 Task: Provide the standings of the 2023 Victory Lane Racing Xfinity Series for the track "Pocono Raceway".
Action: Mouse moved to (435, 249)
Screenshot: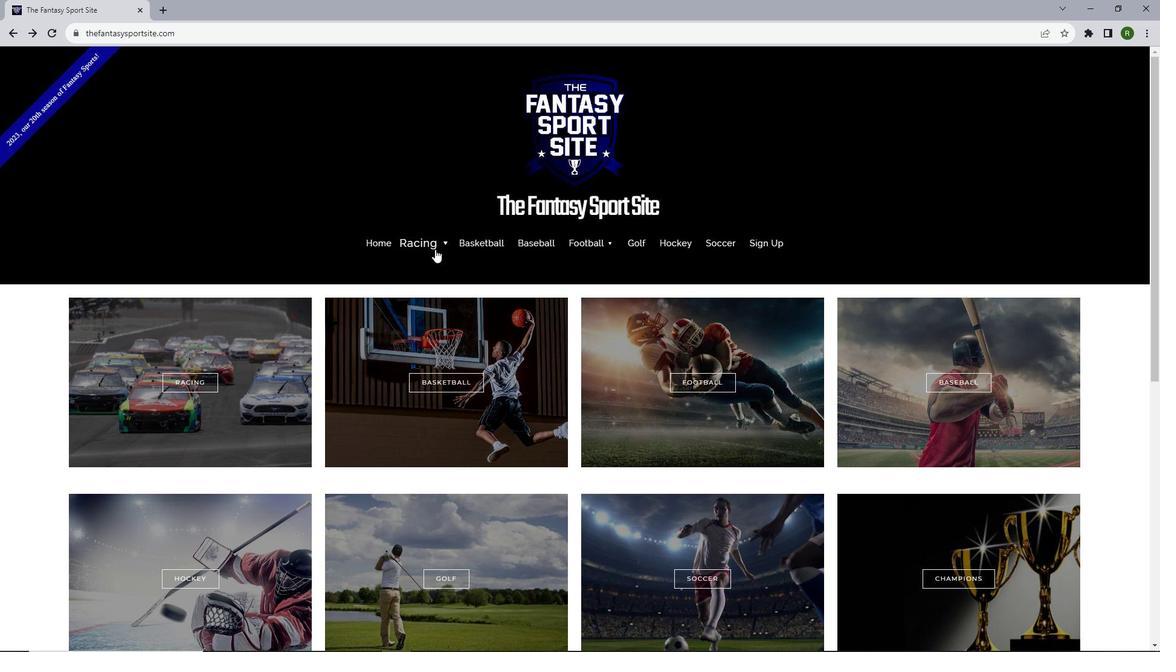 
Action: Mouse pressed left at (435, 249)
Screenshot: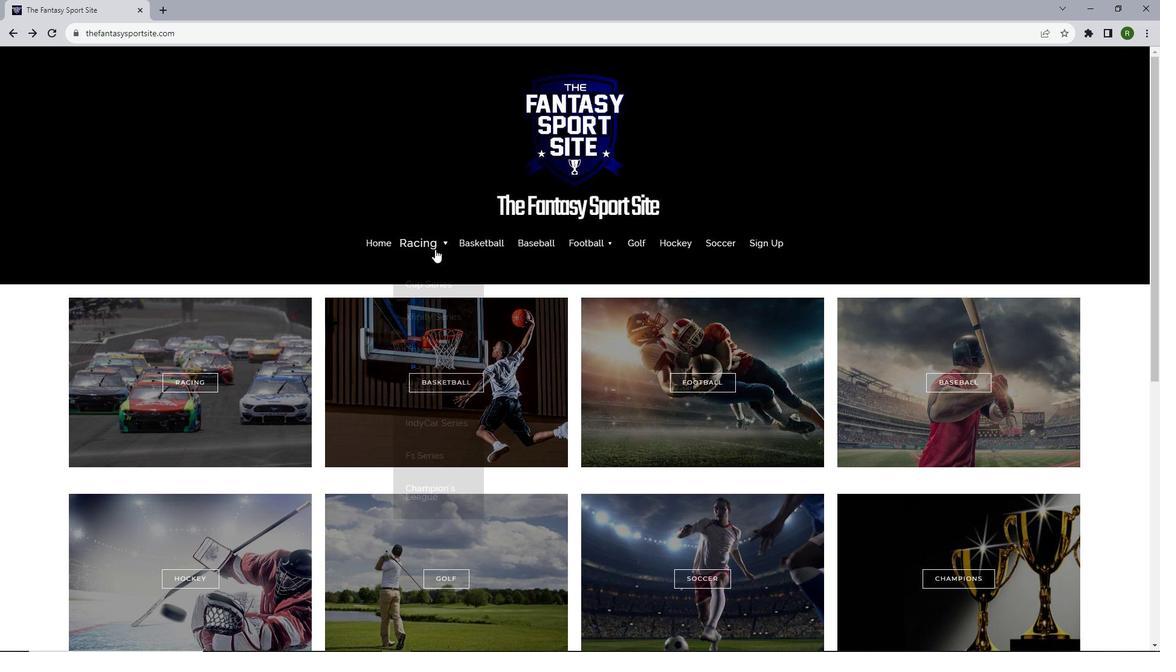 
Action: Mouse moved to (435, 316)
Screenshot: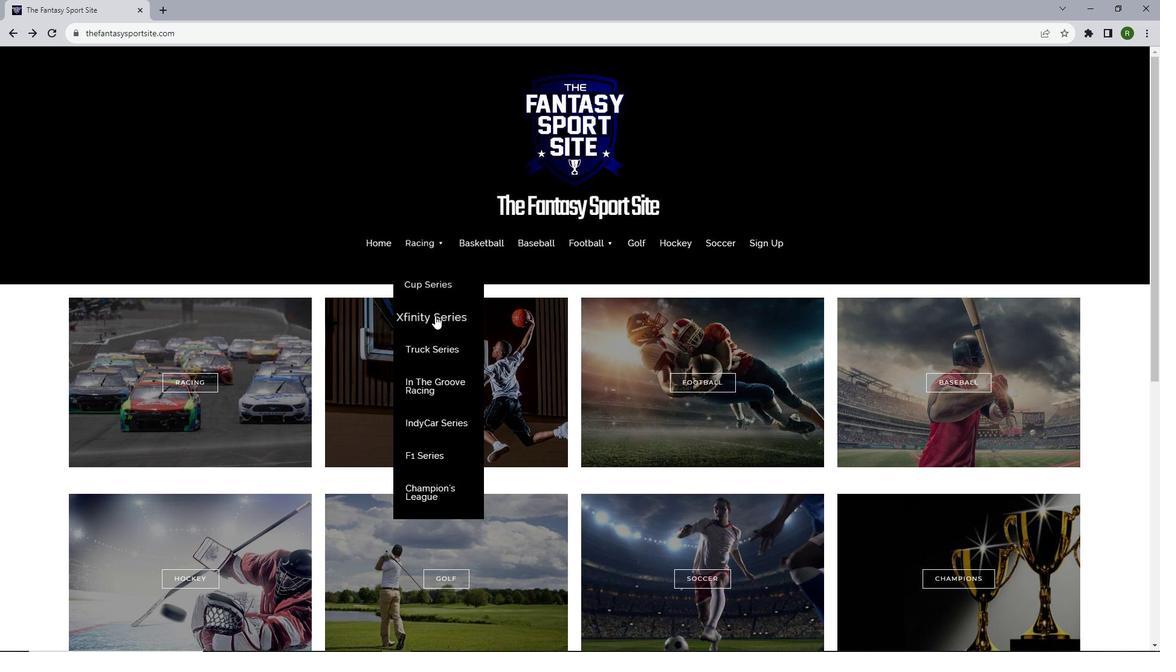 
Action: Mouse pressed left at (435, 316)
Screenshot: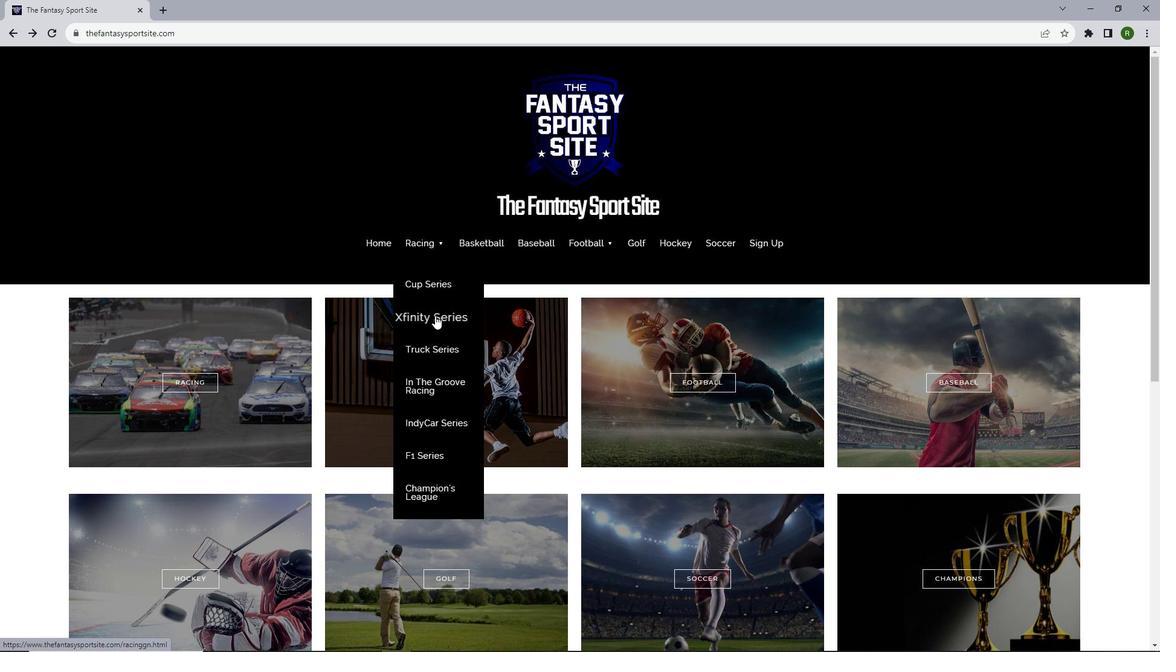 
Action: Mouse scrolled (435, 315) with delta (0, 0)
Screenshot: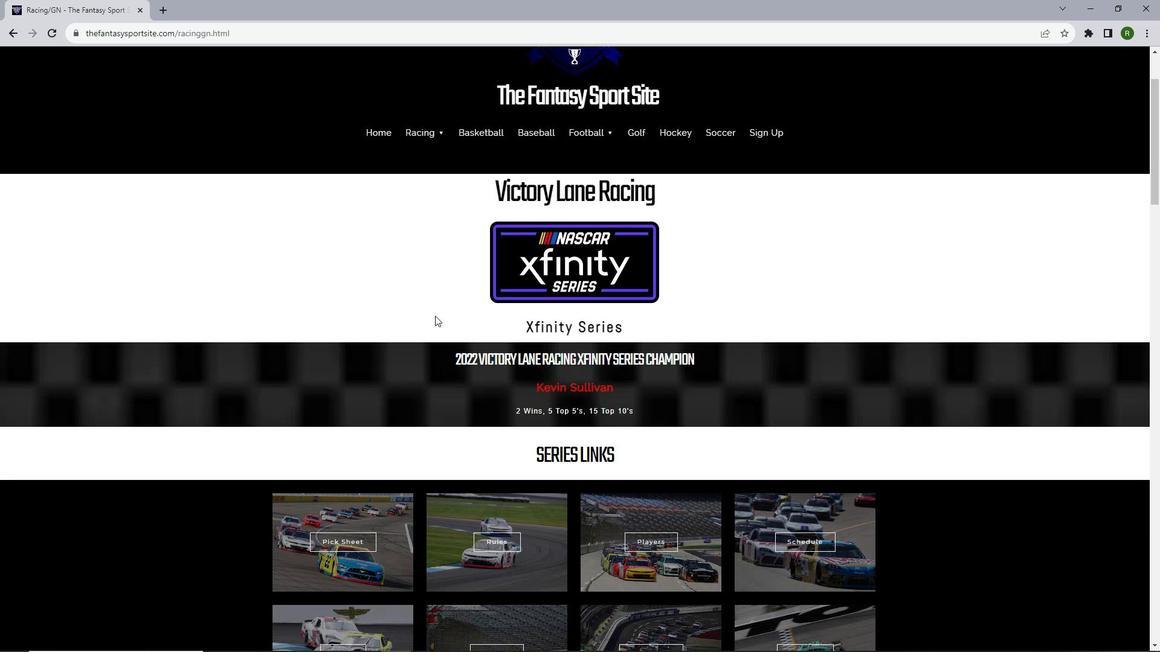 
Action: Mouse scrolled (435, 315) with delta (0, 0)
Screenshot: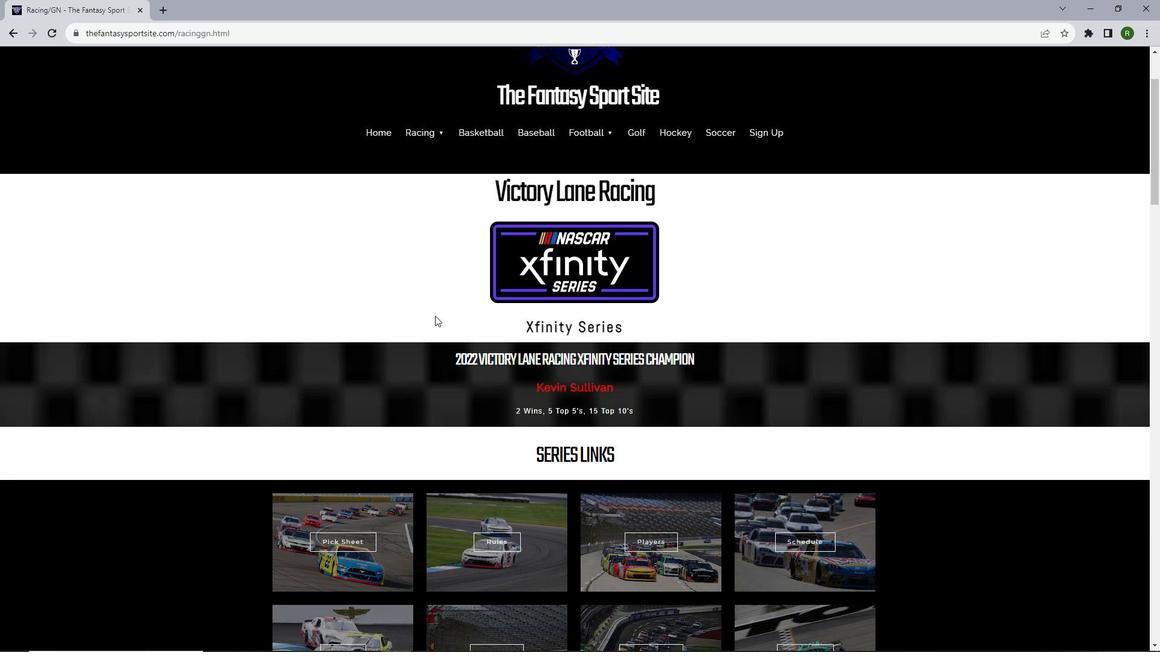 
Action: Mouse scrolled (435, 315) with delta (0, 0)
Screenshot: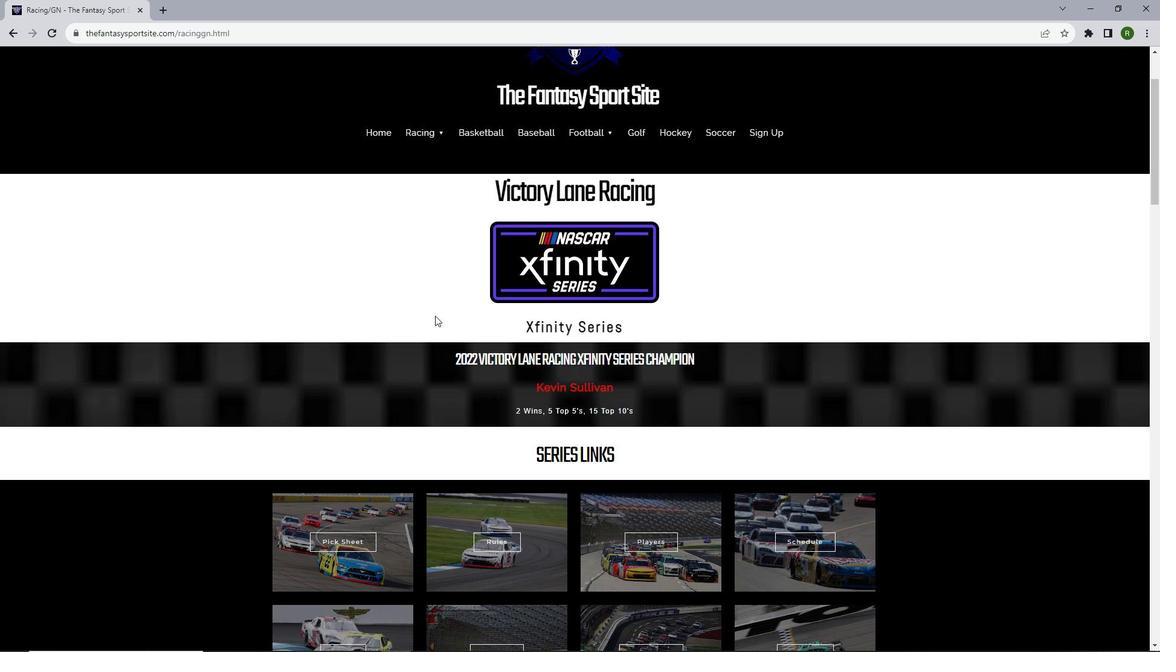 
Action: Mouse scrolled (435, 315) with delta (0, 0)
Screenshot: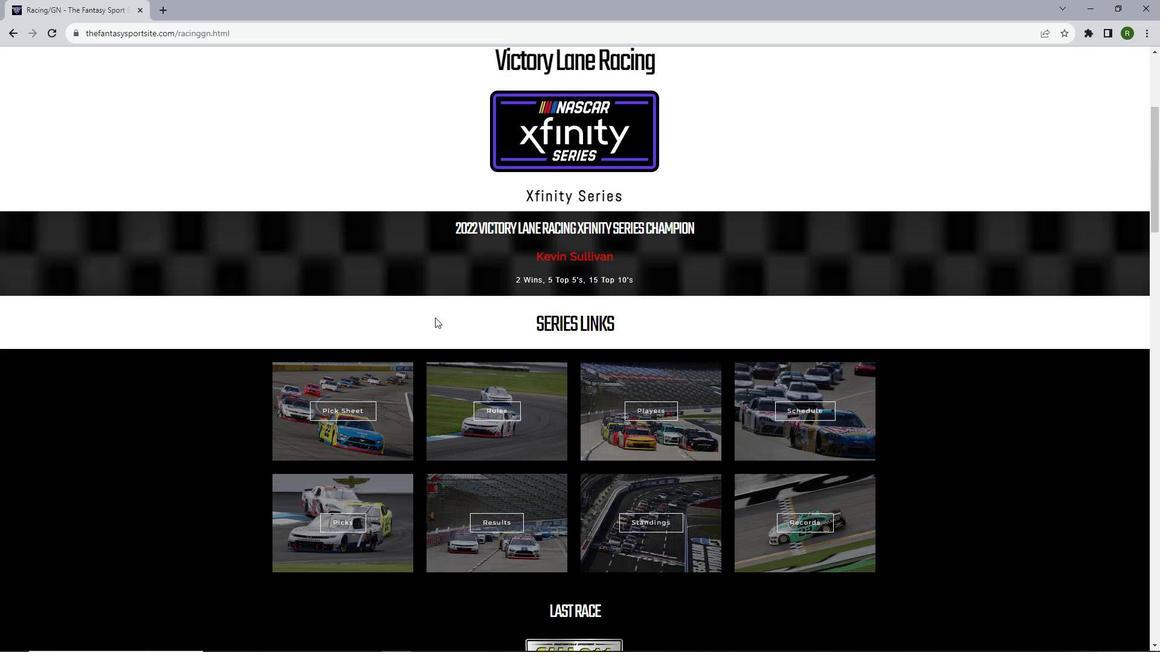 
Action: Mouse moved to (643, 519)
Screenshot: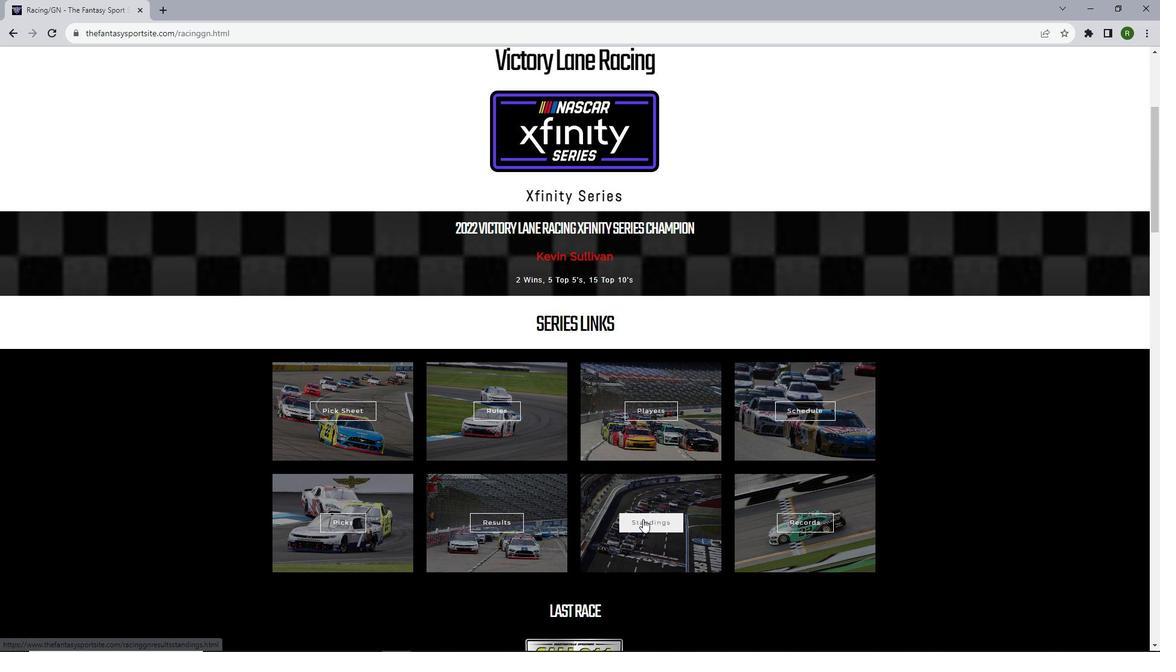 
Action: Mouse pressed left at (643, 519)
Screenshot: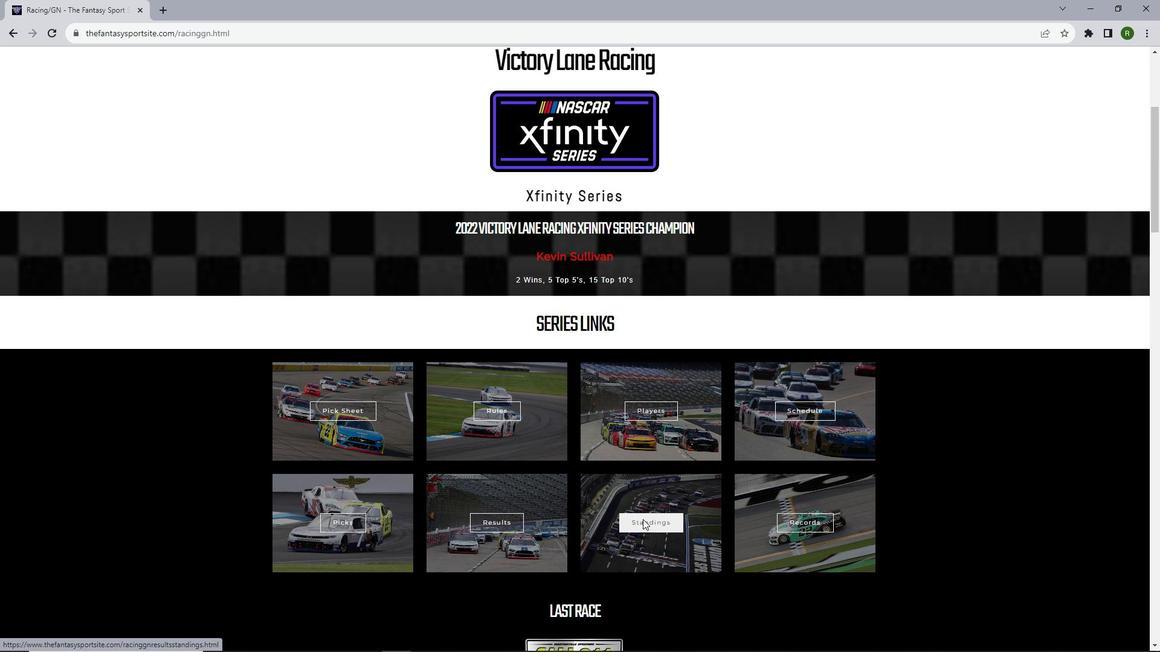 
Action: Mouse moved to (456, 285)
Screenshot: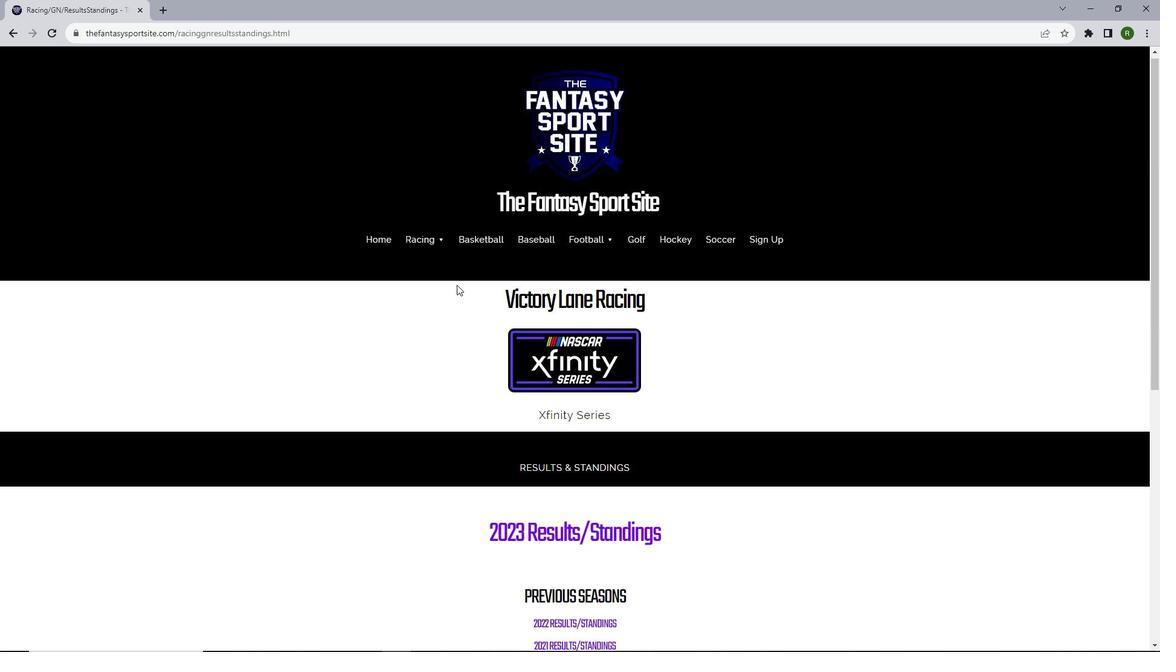 
Action: Mouse scrolled (456, 284) with delta (0, 0)
Screenshot: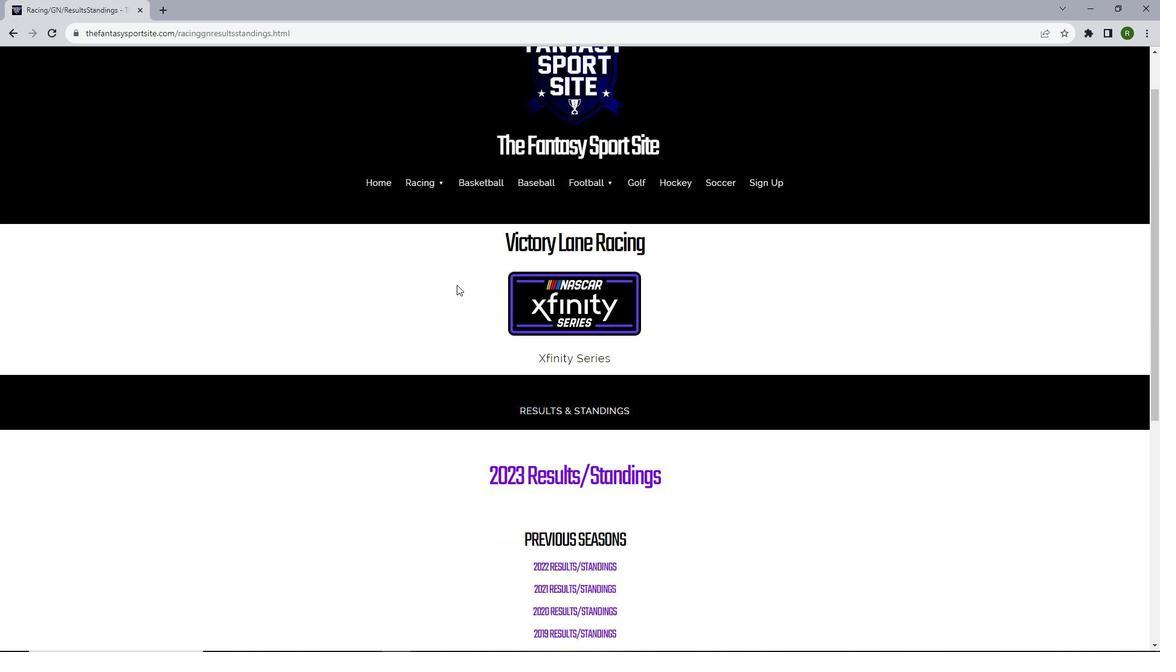 
Action: Mouse moved to (456, 285)
Screenshot: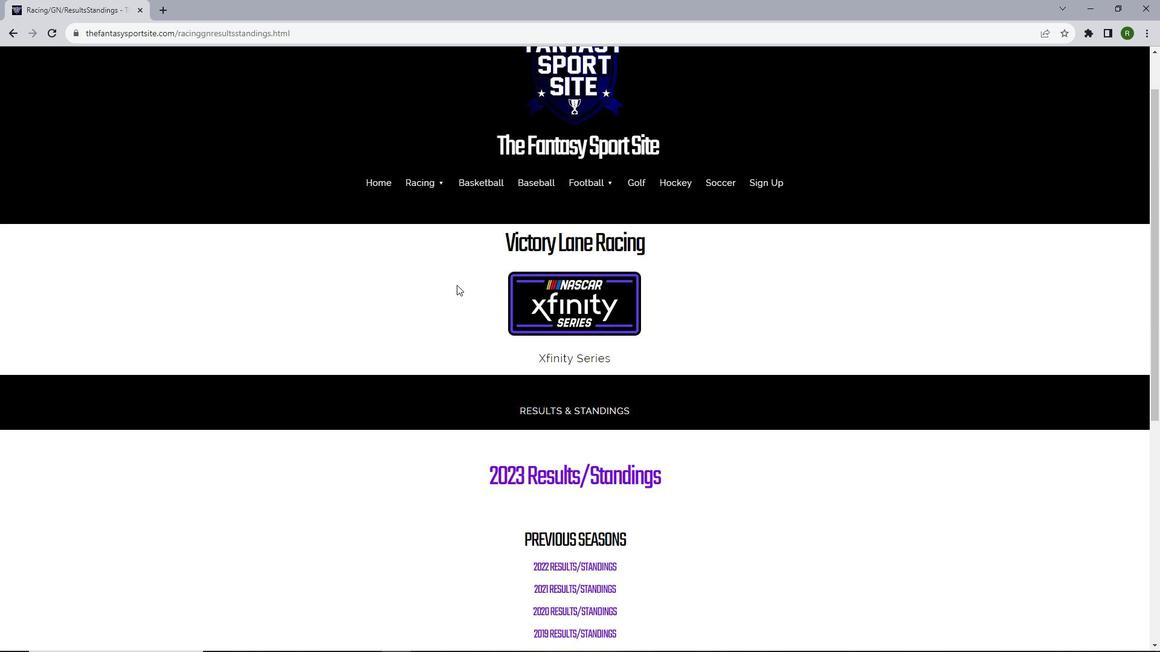 
Action: Mouse scrolled (456, 284) with delta (0, 0)
Screenshot: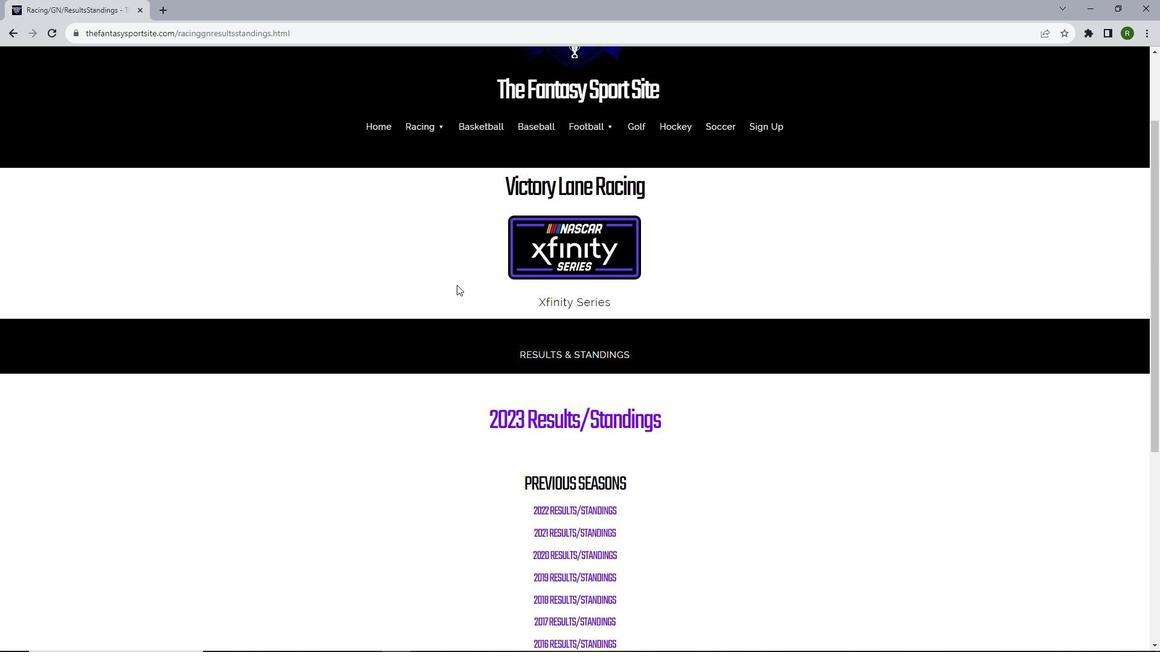 
Action: Mouse moved to (533, 326)
Screenshot: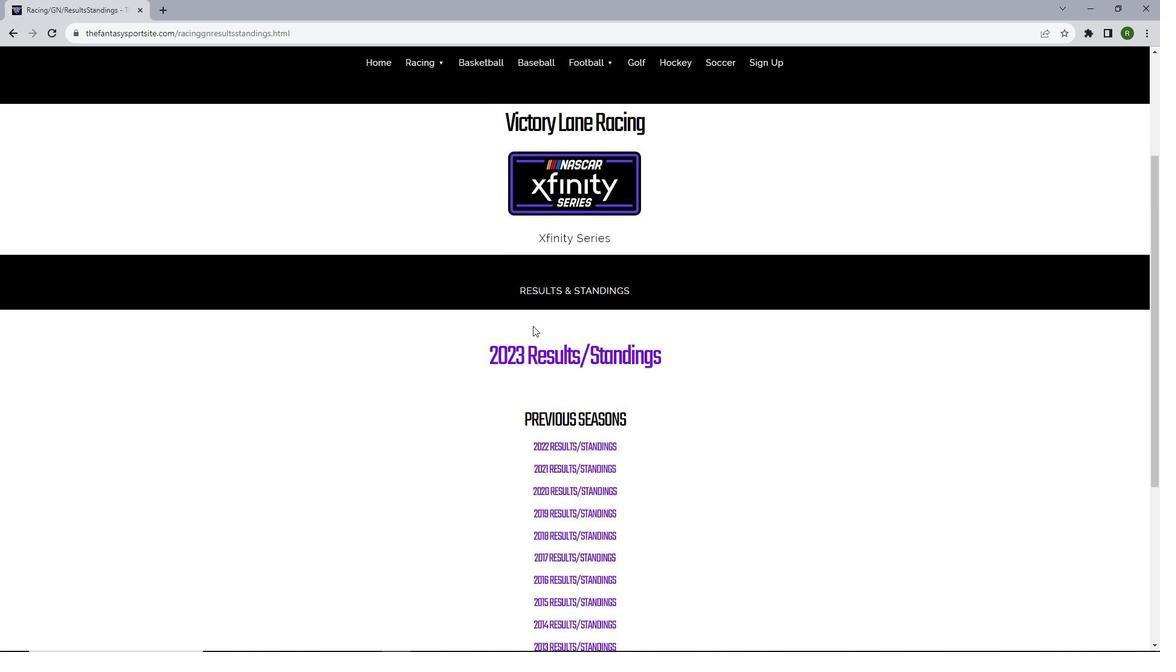 
Action: Mouse scrolled (533, 325) with delta (0, 0)
Screenshot: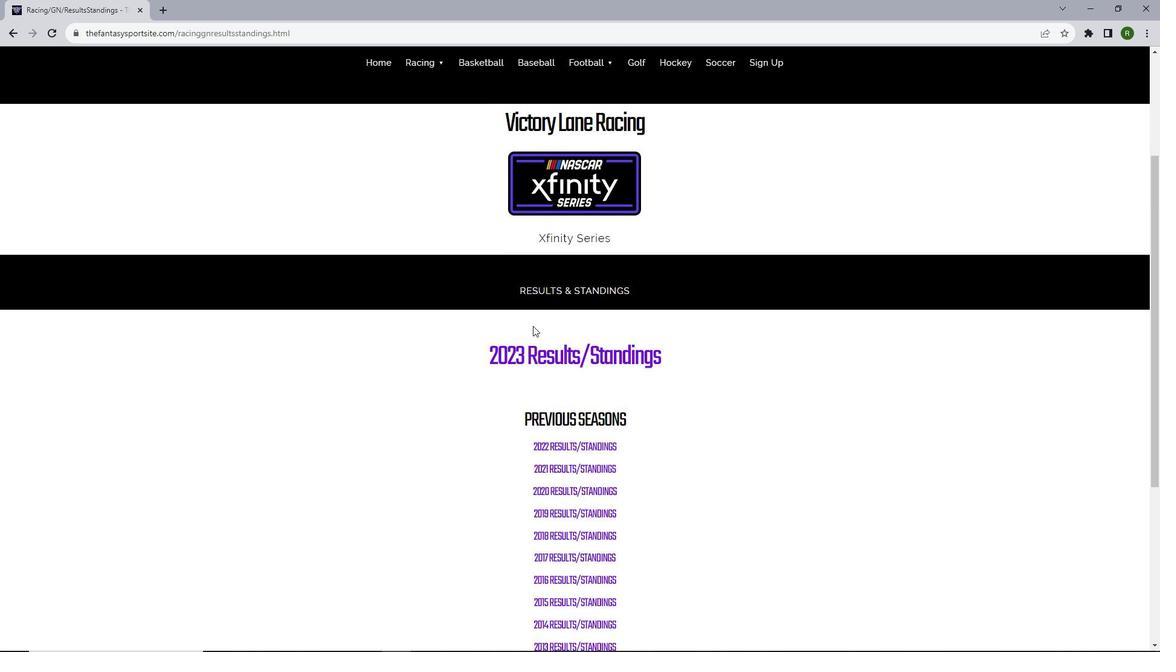 
Action: Mouse moved to (584, 353)
Screenshot: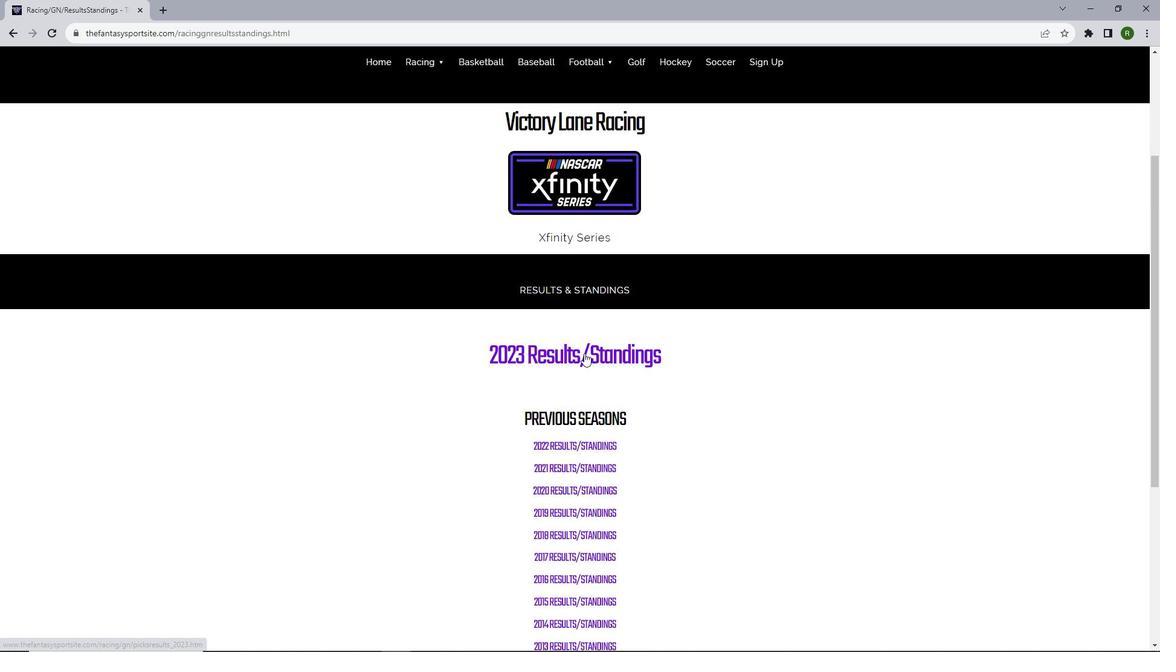 
Action: Mouse pressed left at (584, 353)
Screenshot: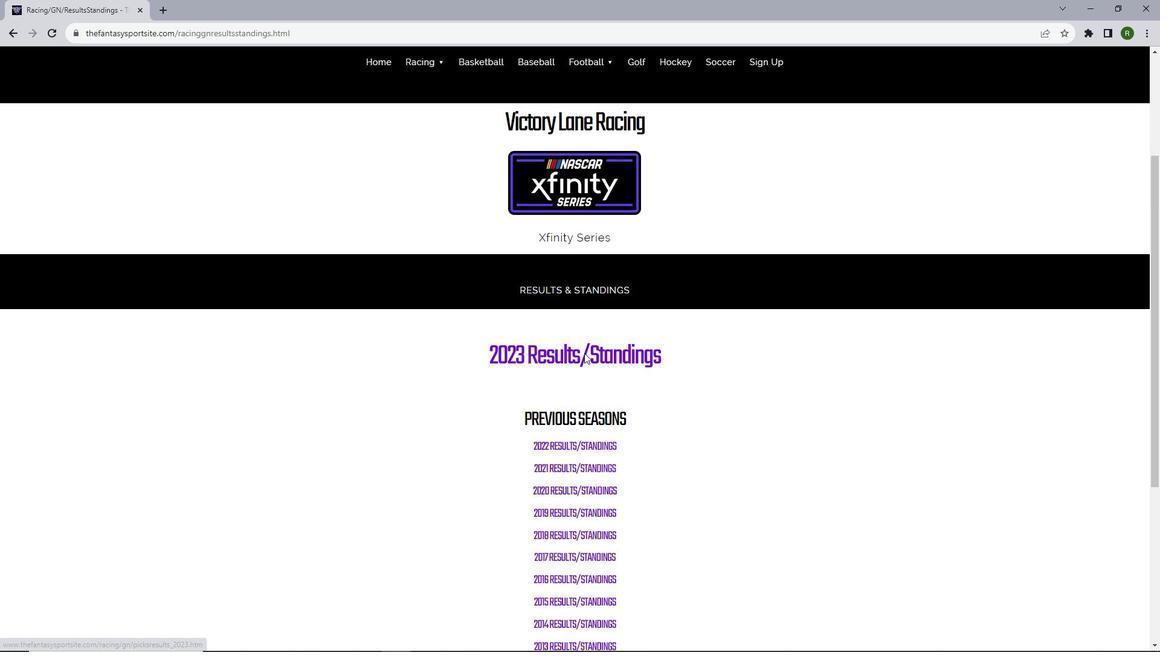 
Action: Mouse moved to (725, 329)
Screenshot: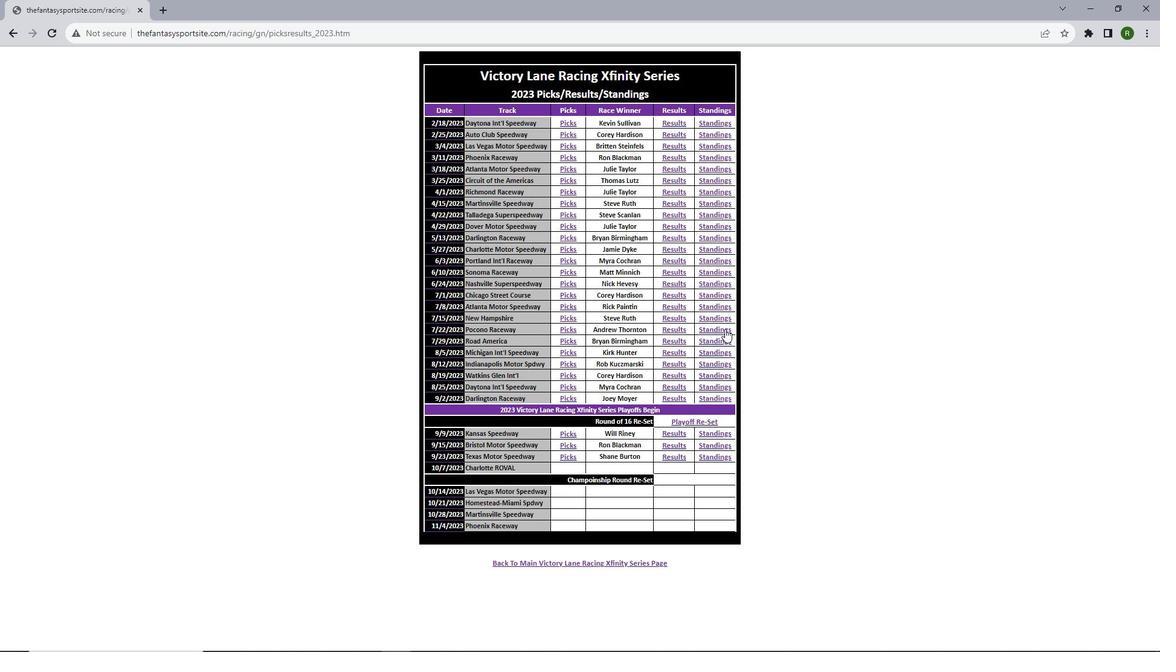 
Action: Mouse pressed left at (725, 329)
Screenshot: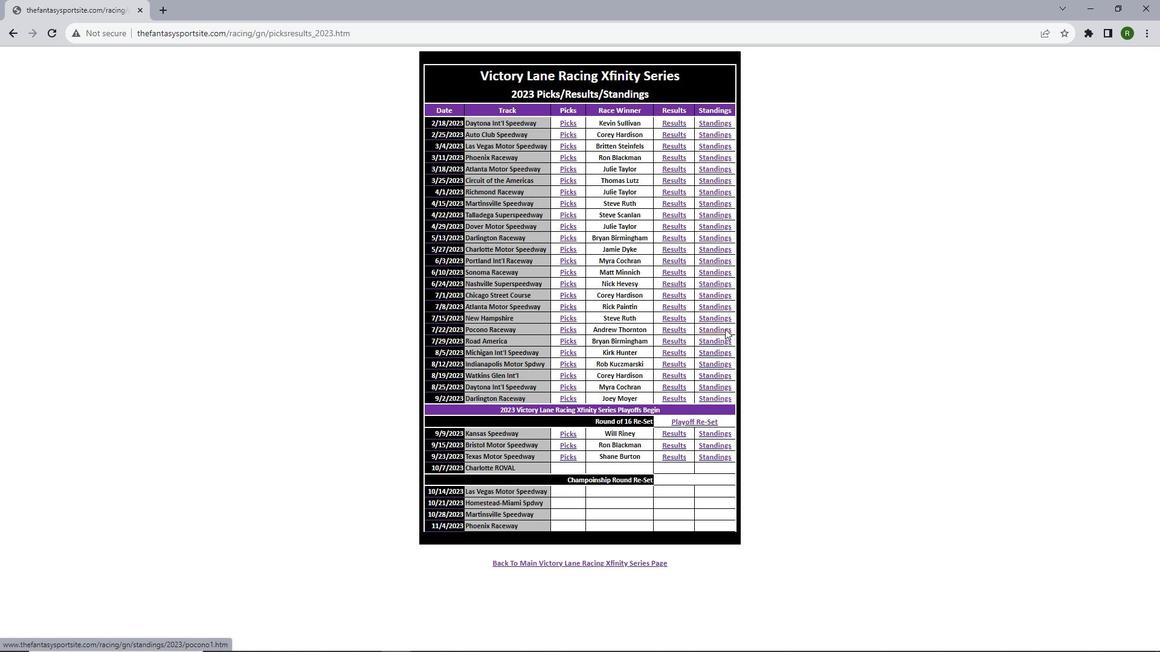 
Action: Mouse moved to (724, 329)
Screenshot: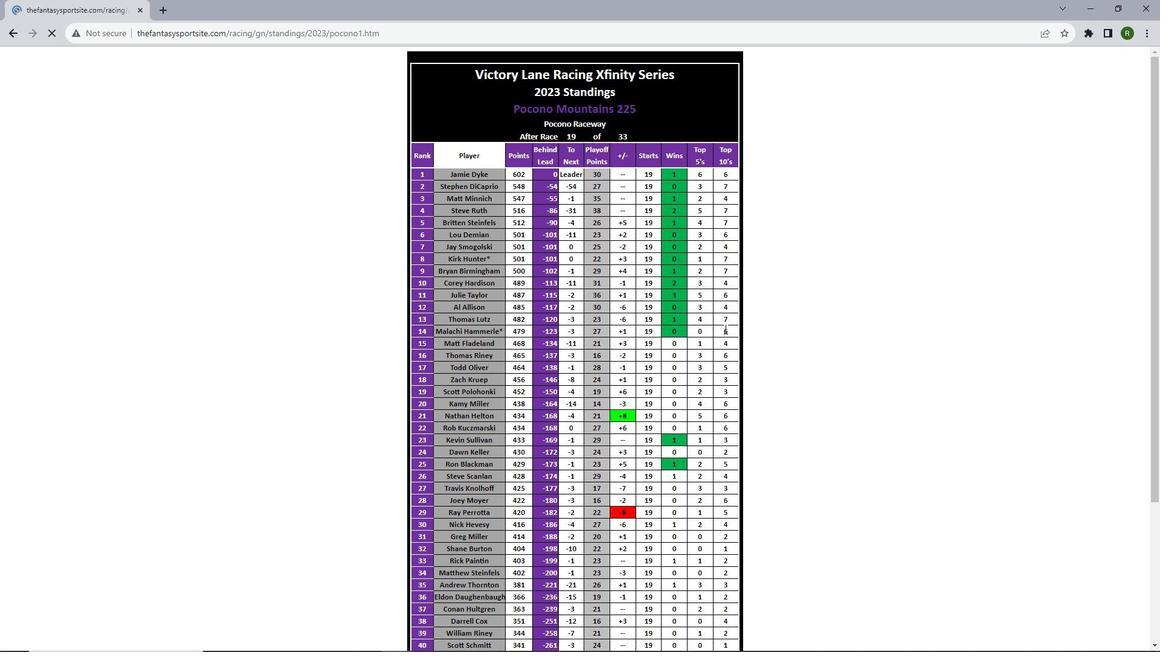 
Action: Mouse scrolled (724, 328) with delta (0, 0)
Screenshot: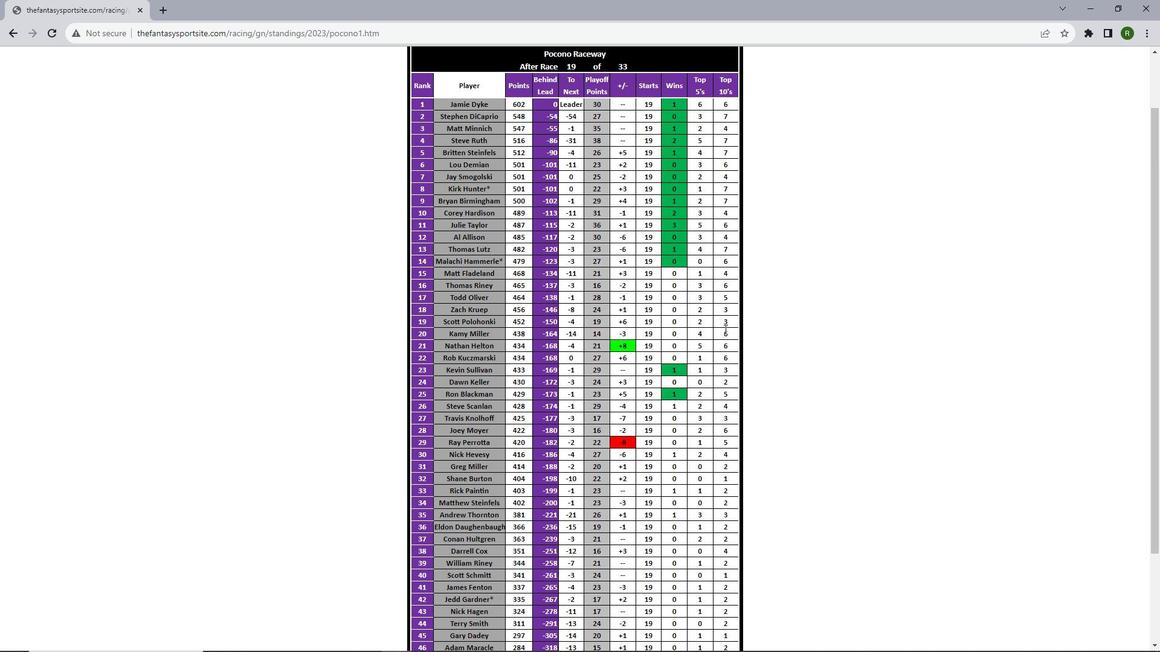 
Action: Mouse scrolled (724, 328) with delta (0, 0)
Screenshot: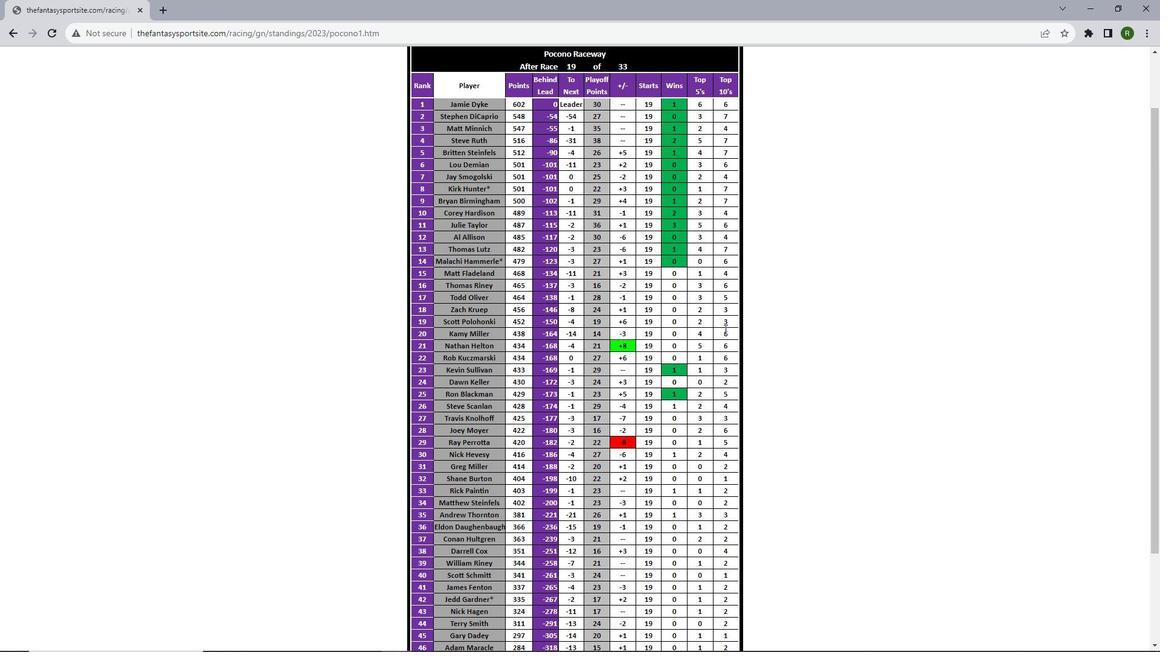 
Action: Mouse scrolled (724, 328) with delta (0, 0)
Screenshot: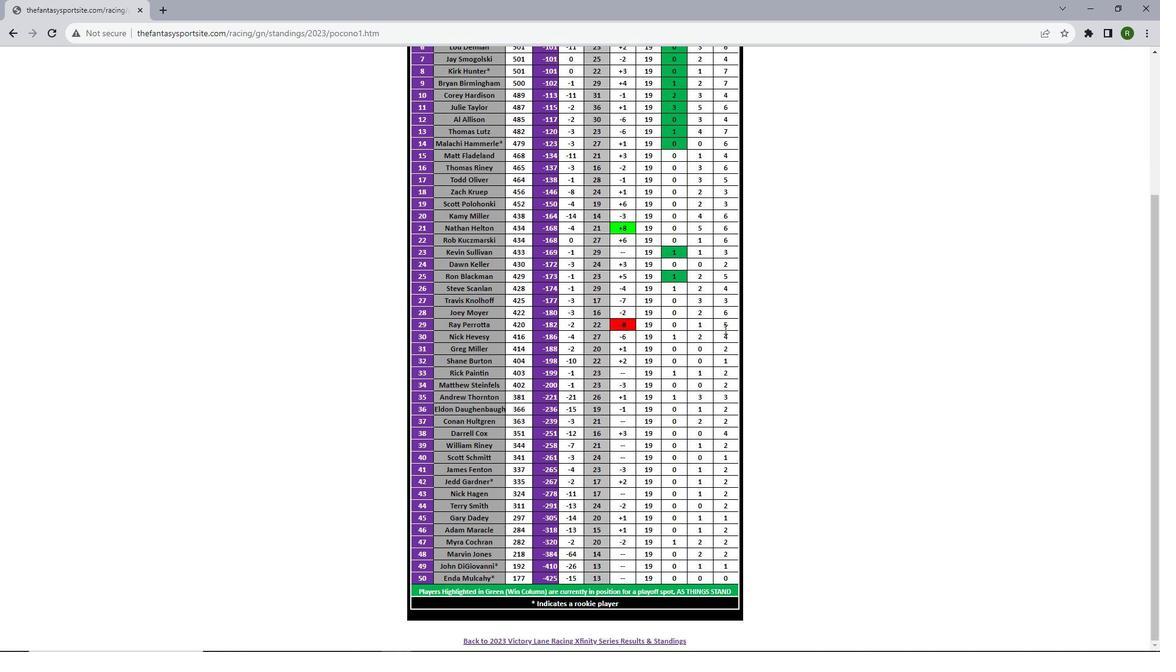 
Action: Mouse scrolled (724, 328) with delta (0, 0)
Screenshot: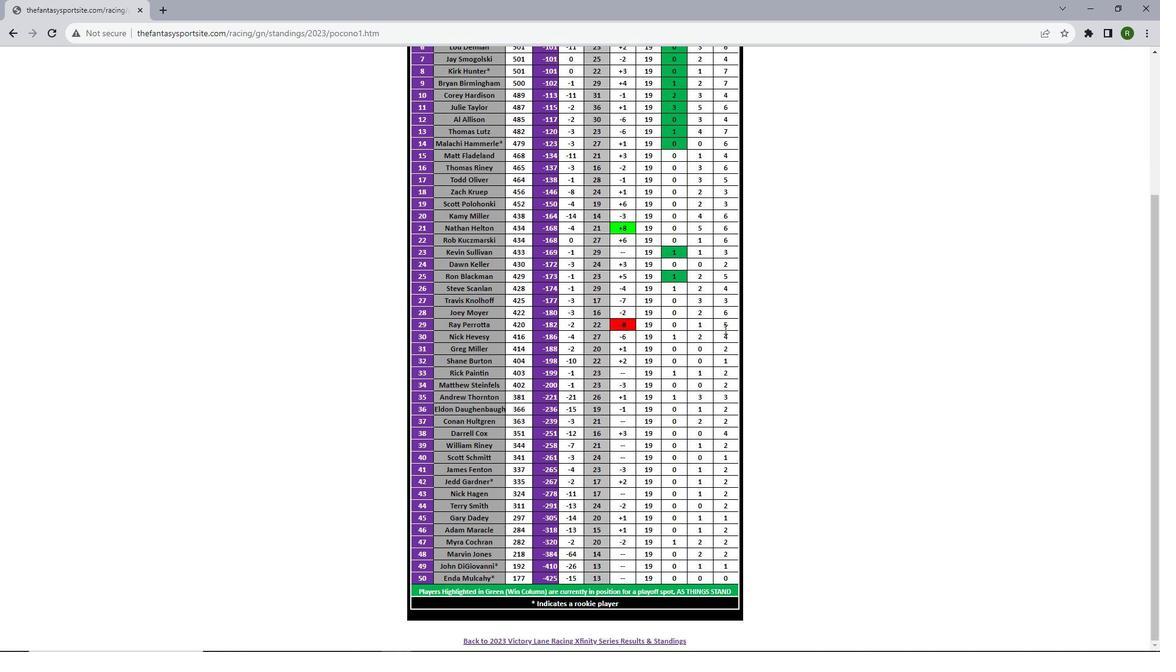 
Action: Mouse scrolled (724, 328) with delta (0, 0)
Screenshot: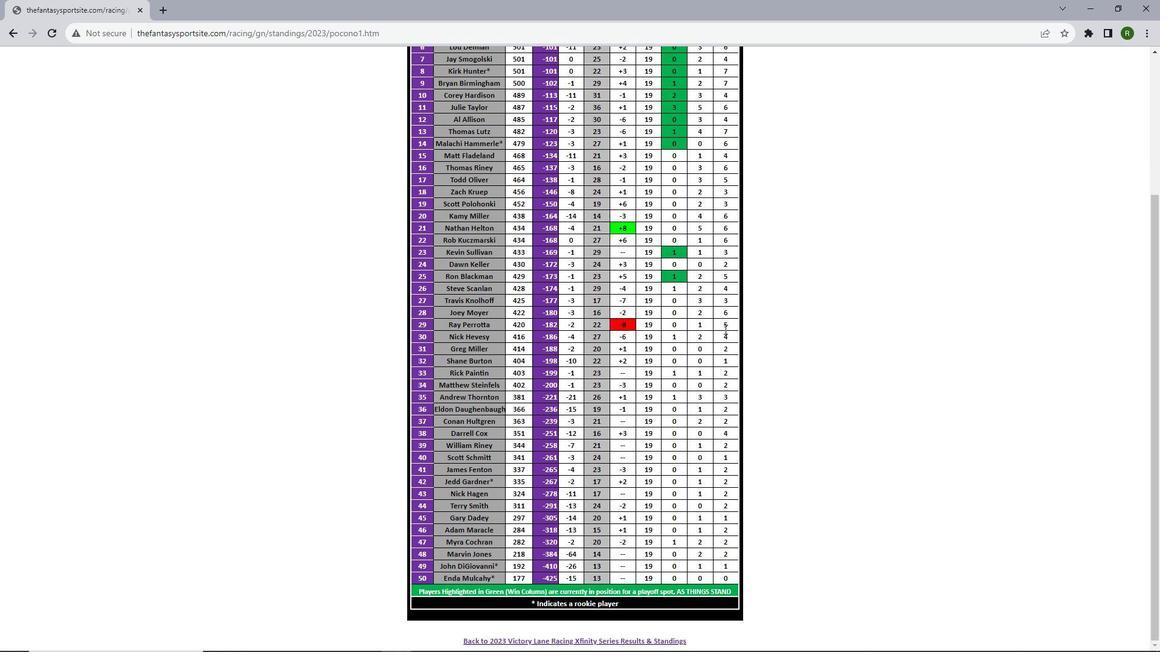 
Action: Mouse scrolled (724, 328) with delta (0, 0)
Screenshot: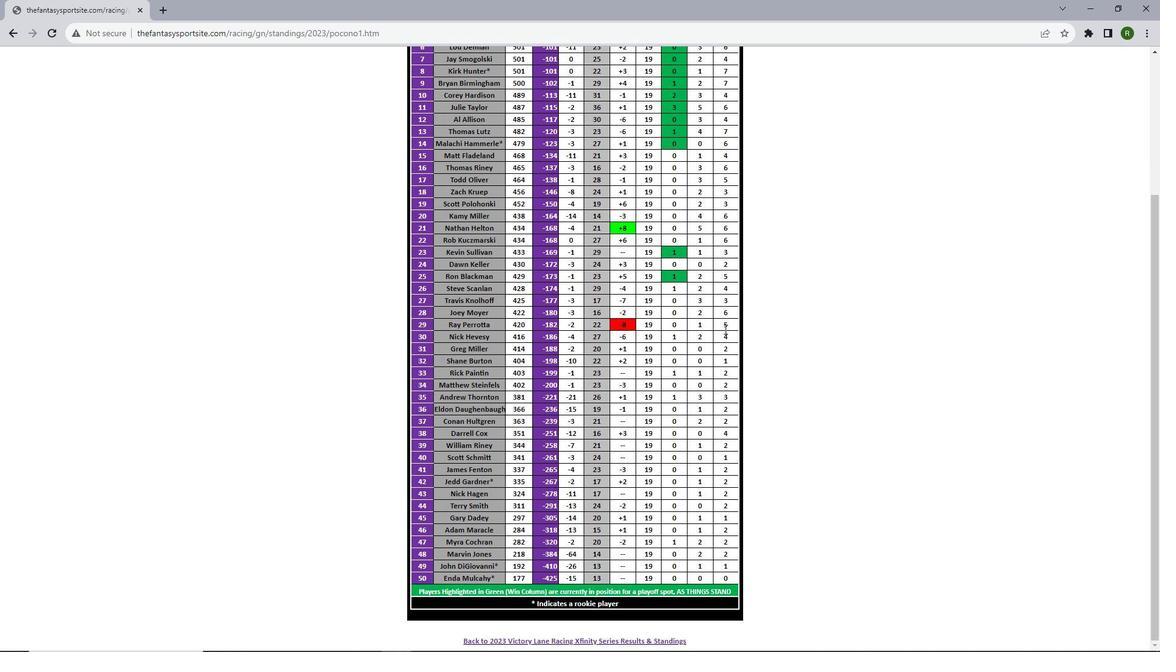 
Action: Mouse scrolled (724, 328) with delta (0, 0)
Screenshot: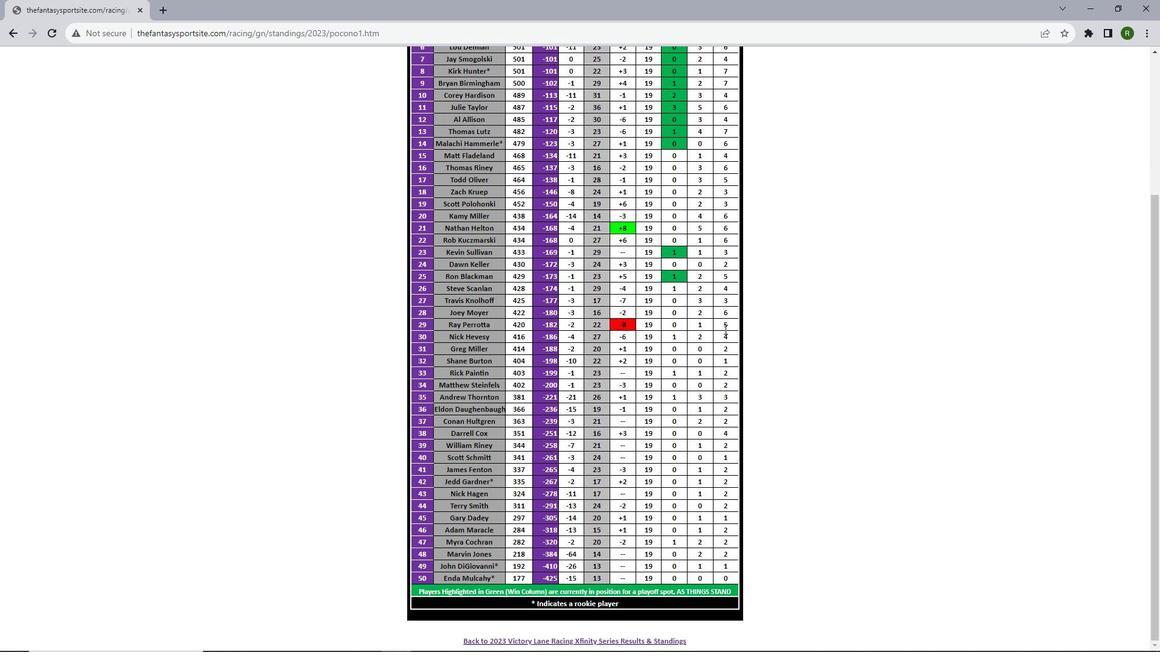 
Action: Mouse scrolled (724, 328) with delta (0, 0)
Screenshot: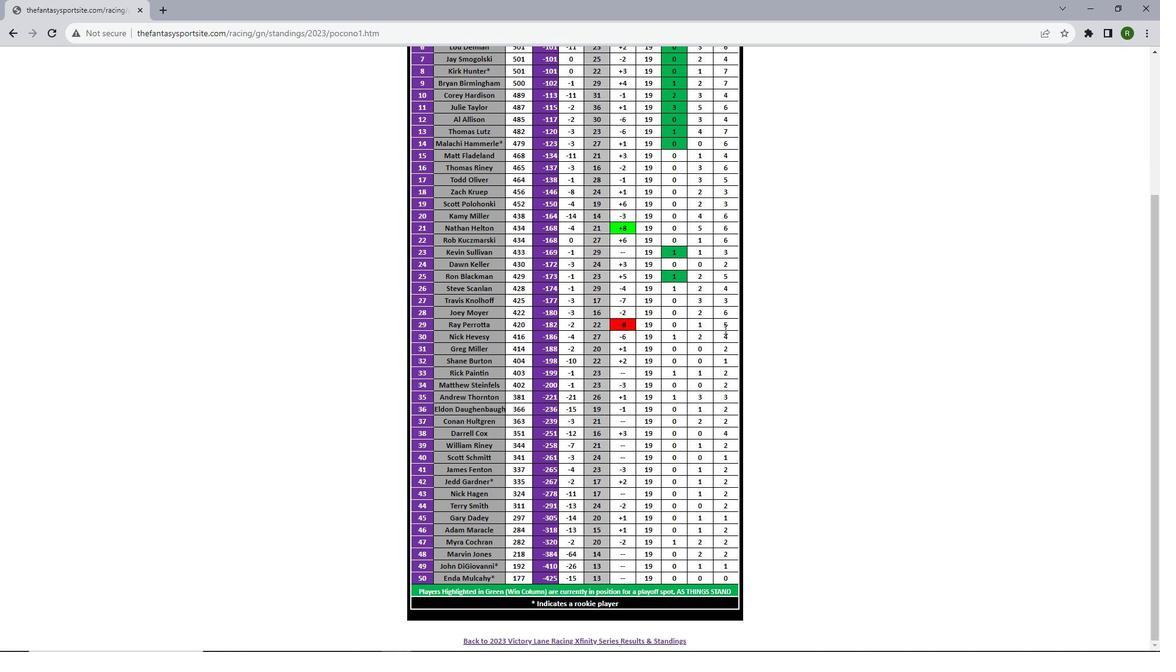 
Action: Mouse scrolled (724, 328) with delta (0, 0)
Screenshot: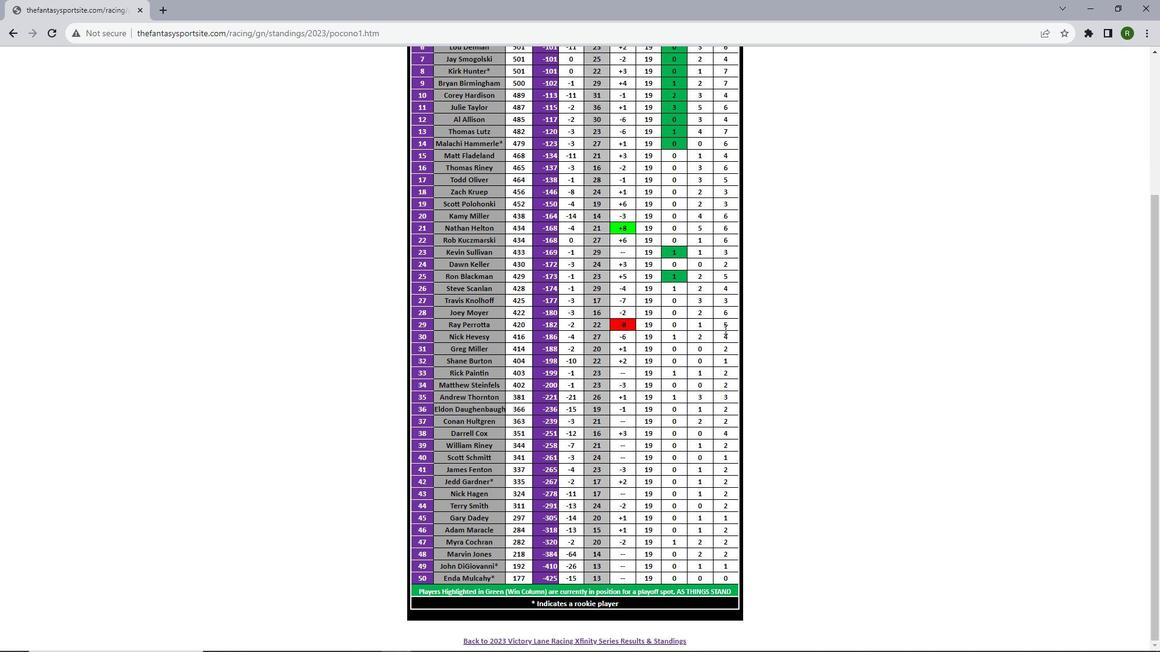 
Action: Mouse scrolled (724, 328) with delta (0, 0)
Screenshot: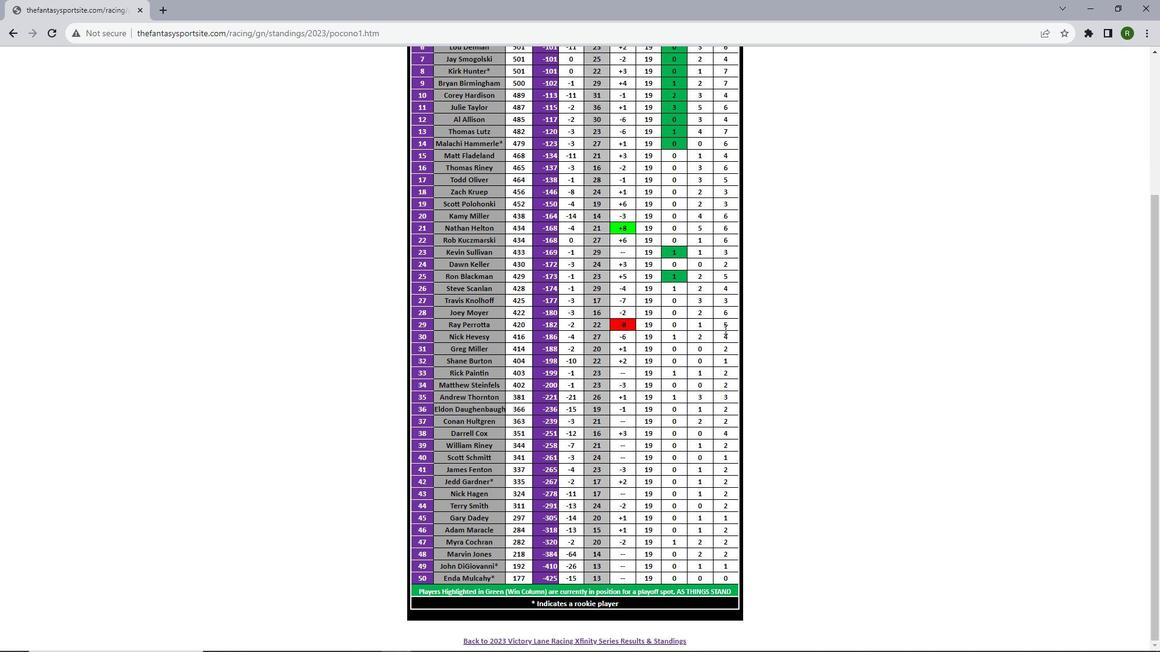
Action: Mouse scrolled (724, 328) with delta (0, 0)
Screenshot: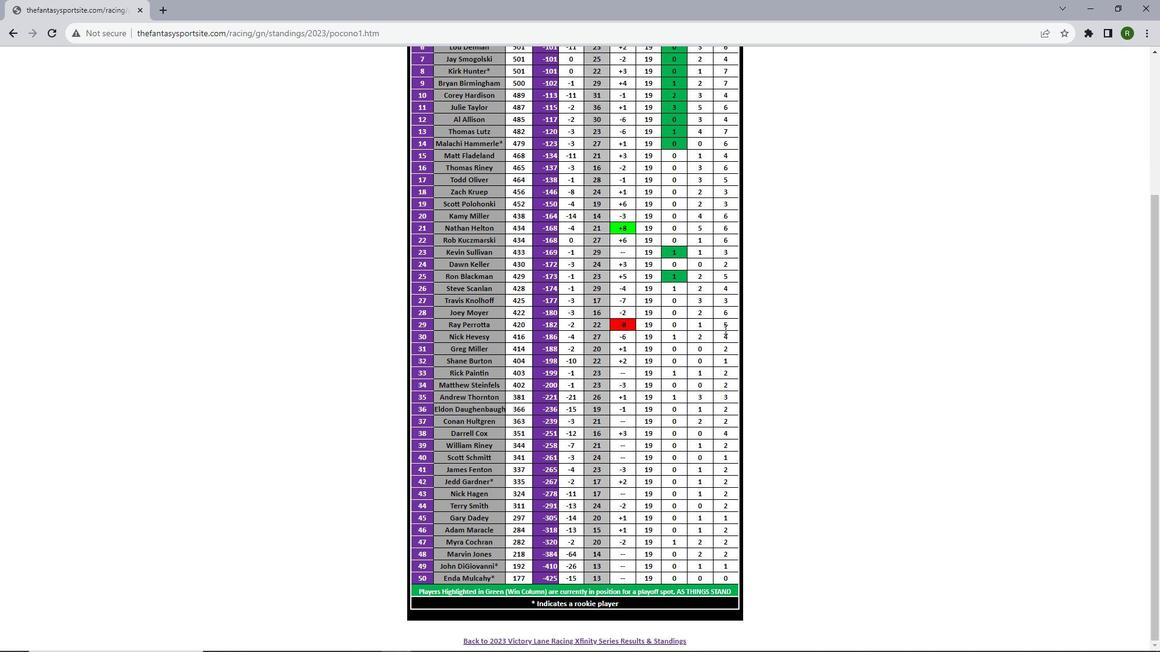 
Action: Mouse scrolled (724, 328) with delta (0, 0)
Screenshot: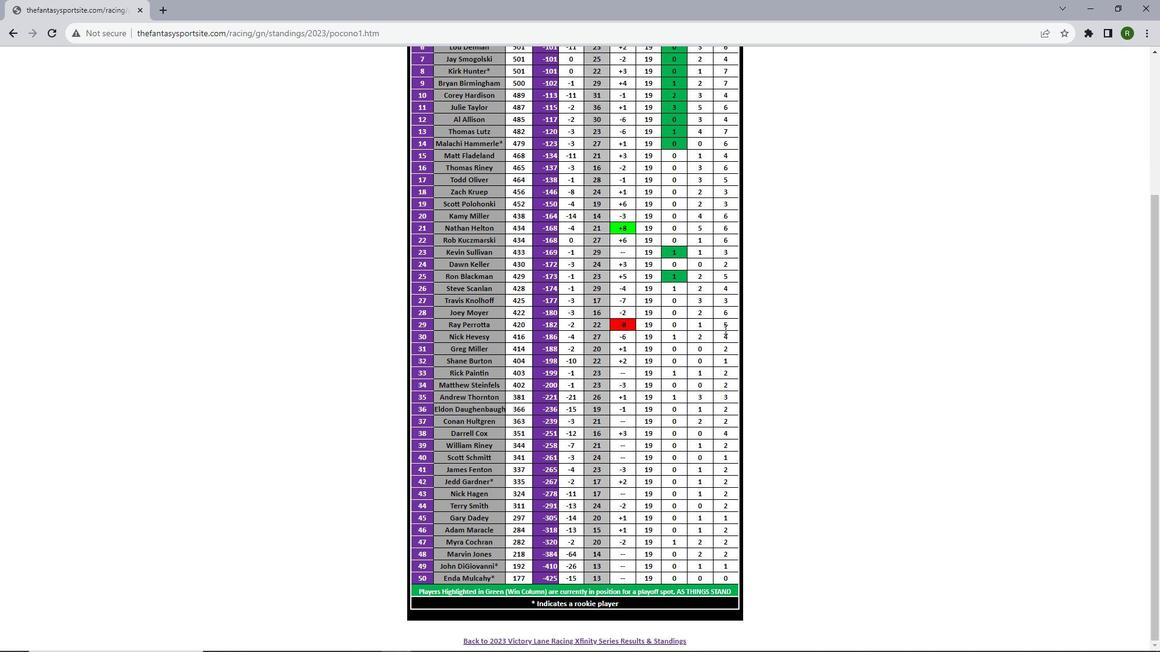 
Action: Mouse scrolled (724, 328) with delta (0, 0)
Screenshot: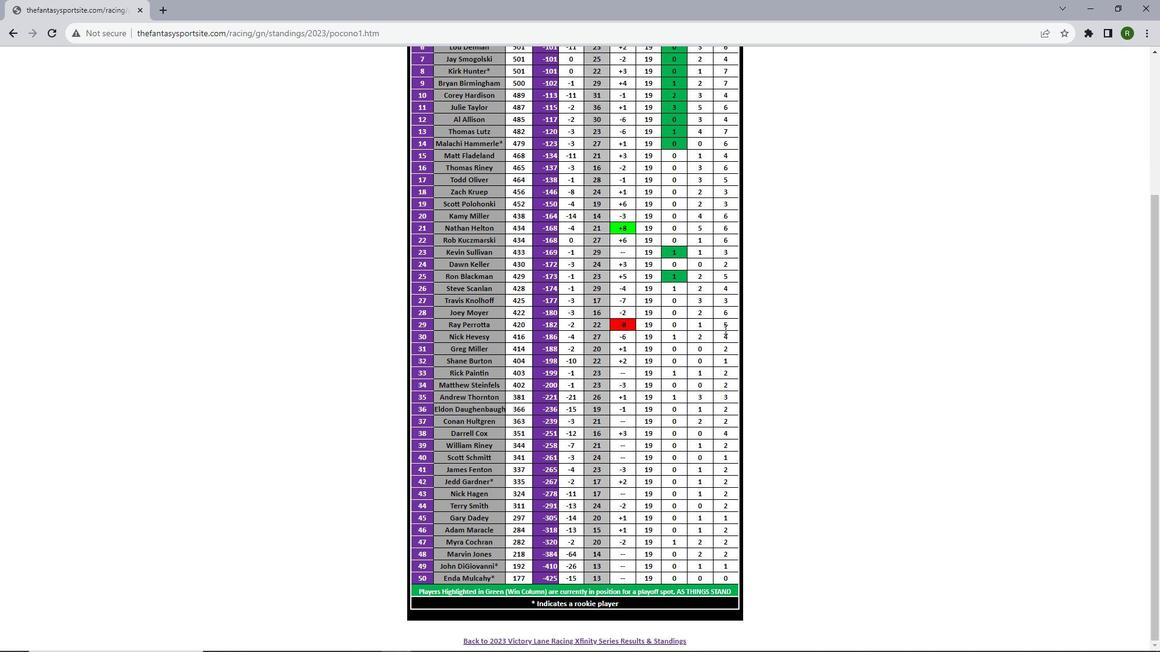 
Action: Mouse scrolled (724, 328) with delta (0, 0)
Screenshot: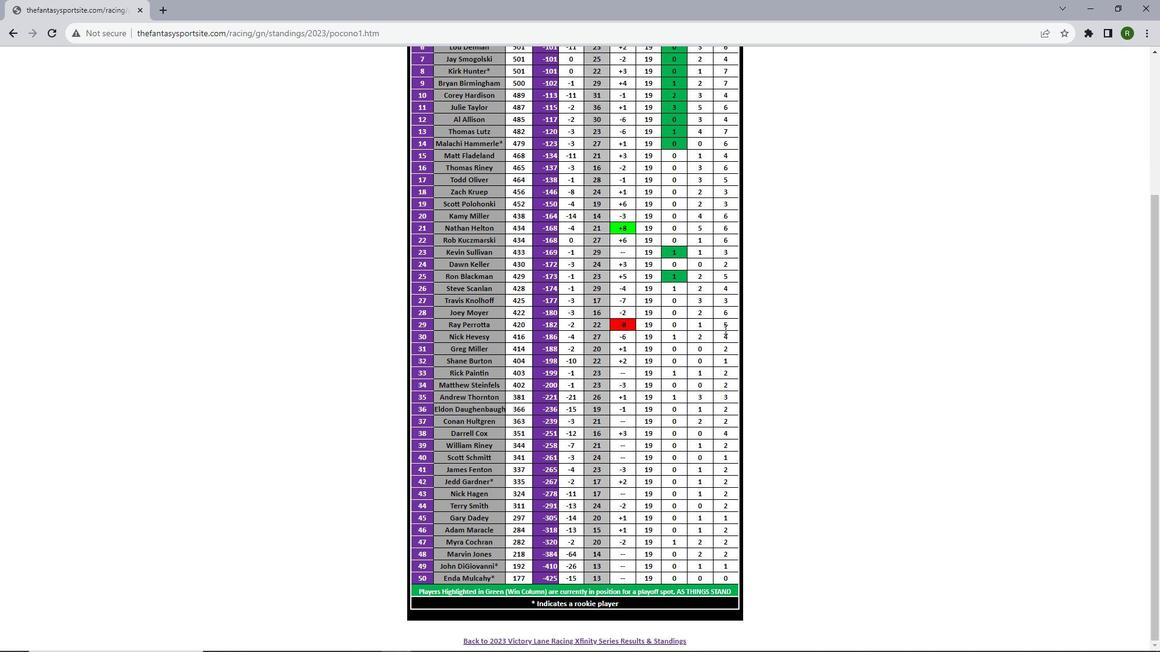 
Action: Mouse scrolled (724, 328) with delta (0, 0)
Screenshot: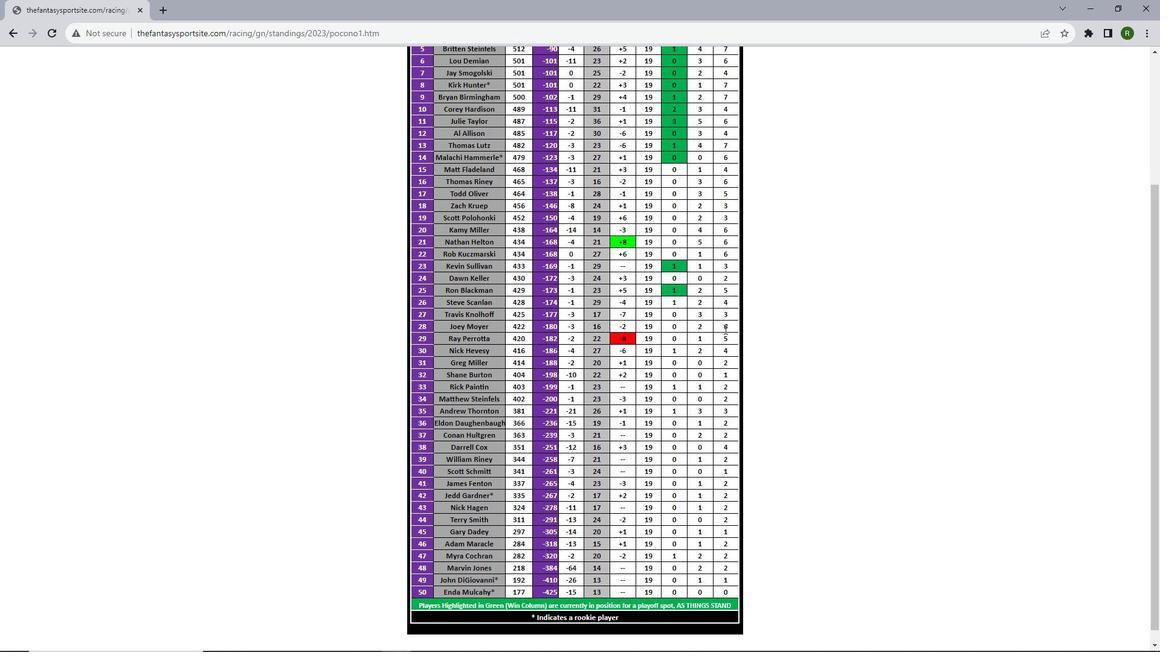
Action: Mouse scrolled (724, 329) with delta (0, 0)
Screenshot: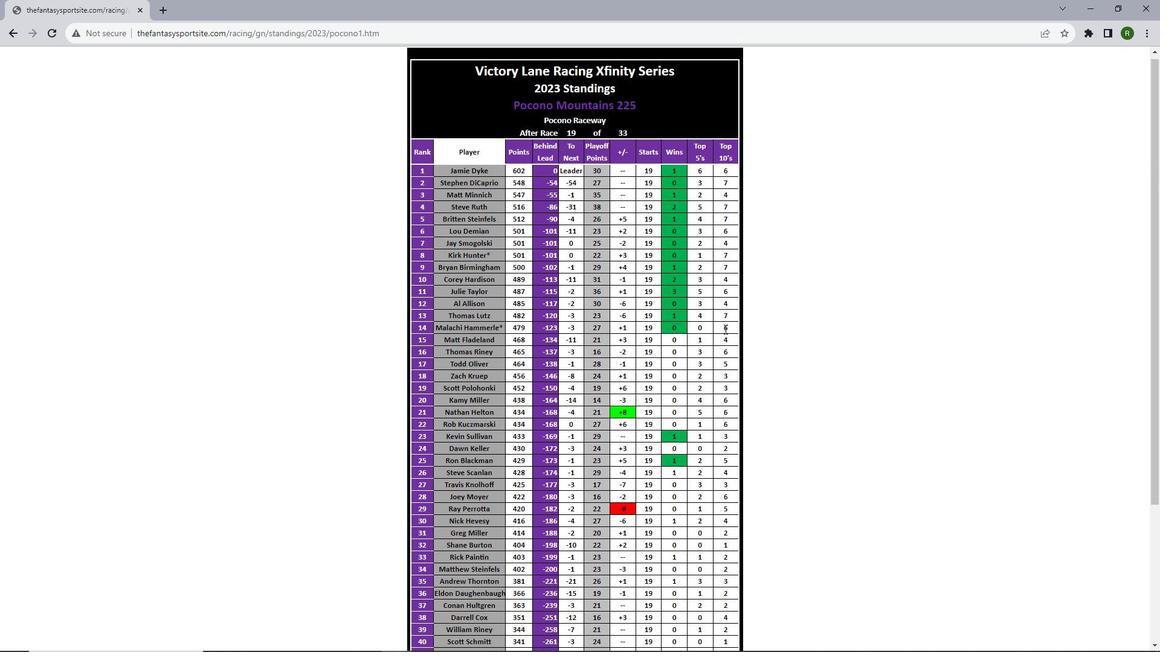 
Action: Mouse scrolled (724, 329) with delta (0, 0)
Screenshot: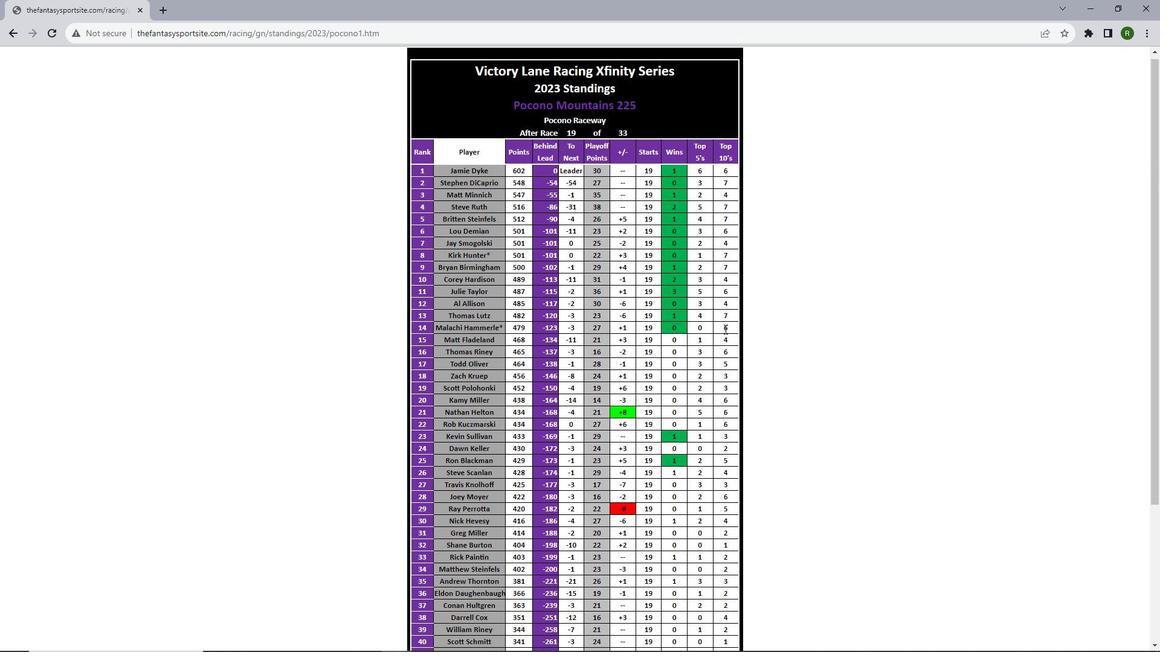 
Action: Mouse scrolled (724, 329) with delta (0, 0)
Screenshot: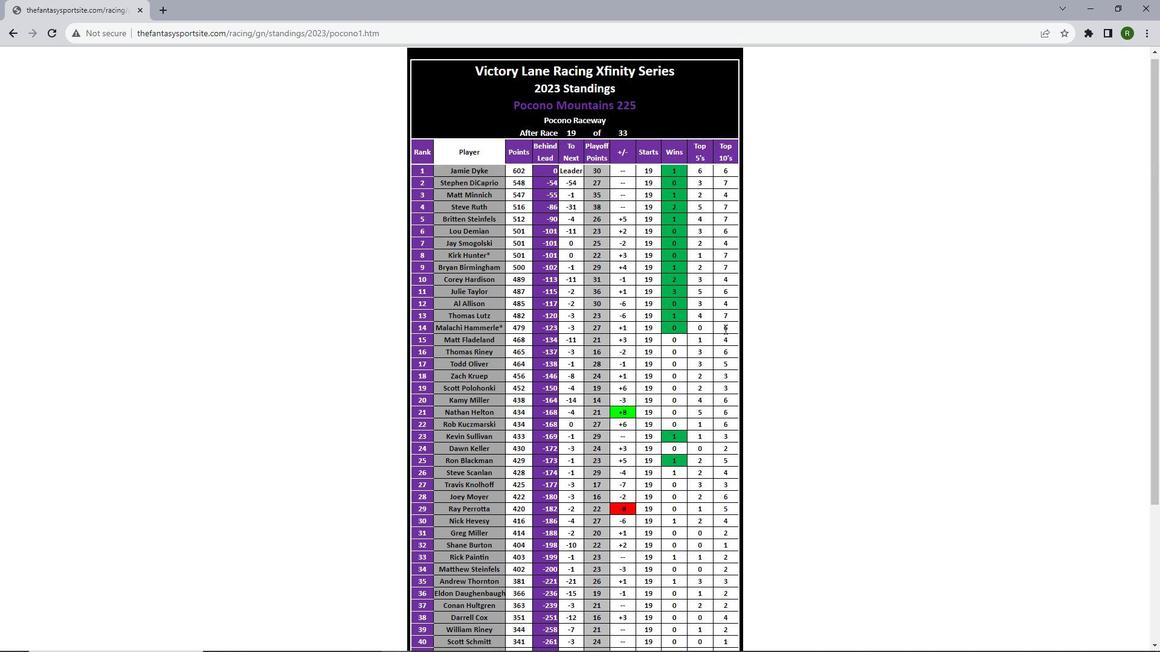 
Action: Mouse scrolled (724, 329) with delta (0, 0)
Screenshot: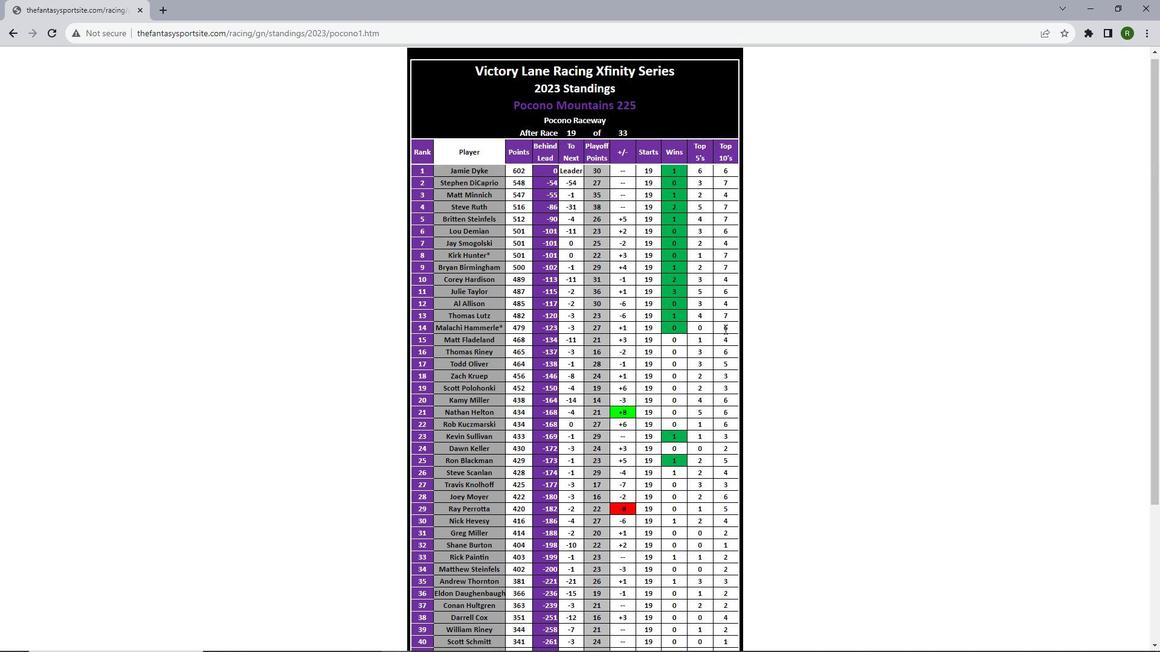 
Action: Mouse scrolled (724, 329) with delta (0, 0)
Screenshot: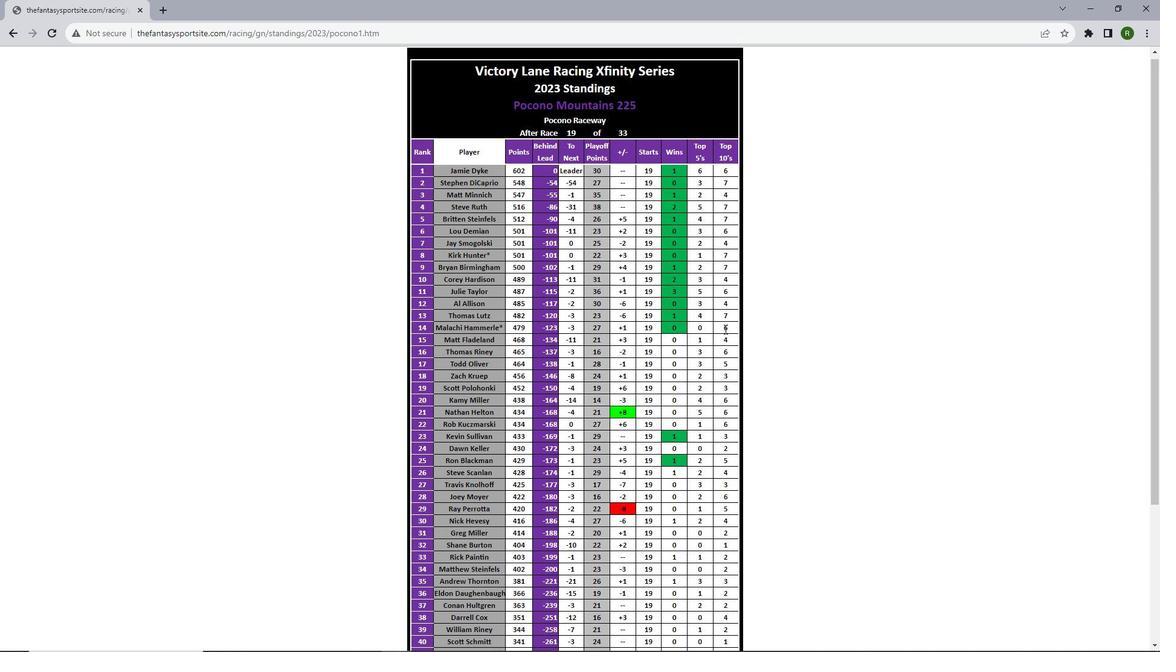 
Action: Mouse scrolled (724, 329) with delta (0, 0)
Screenshot: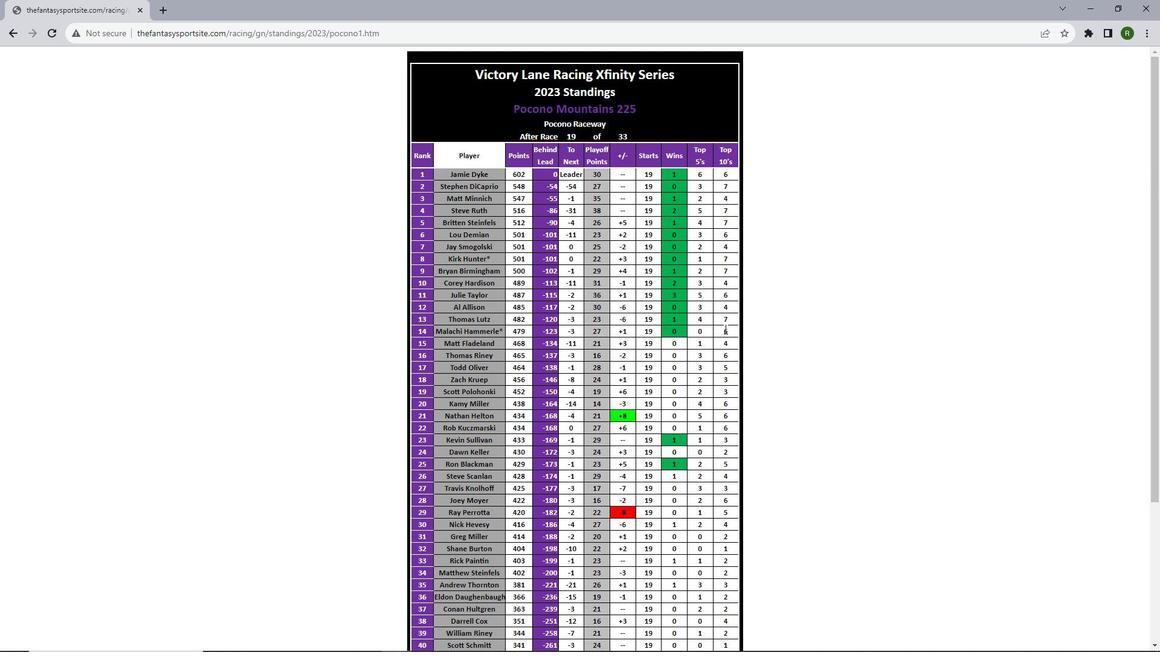 
Action: Mouse scrolled (724, 329) with delta (0, 0)
Screenshot: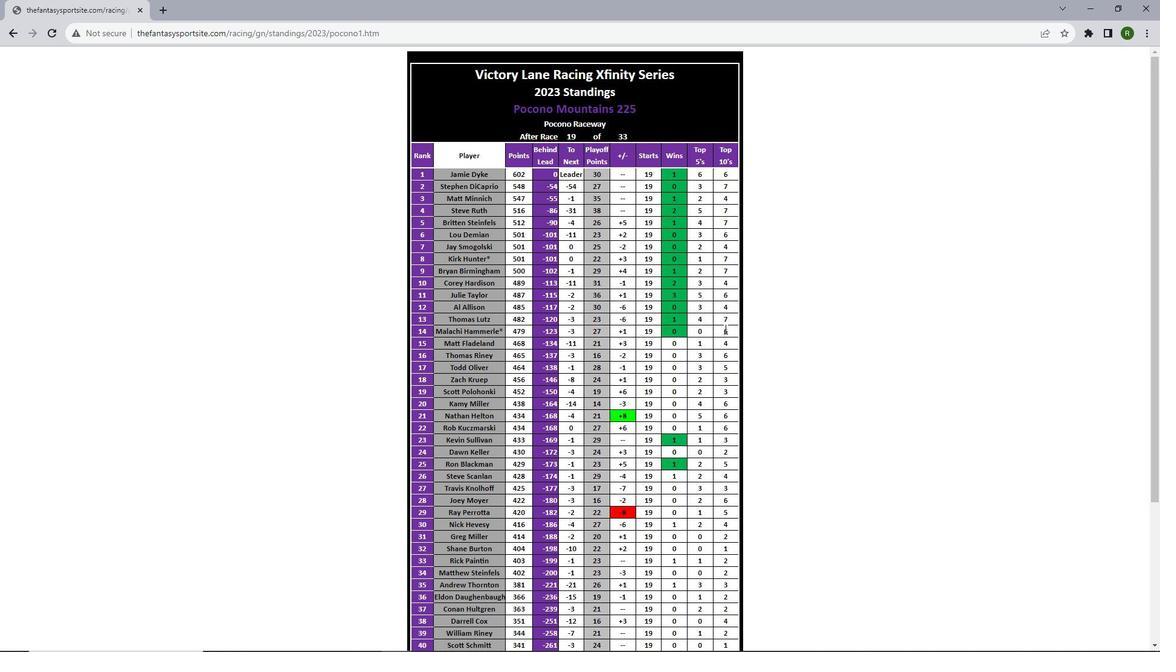 
Action: Mouse scrolled (724, 329) with delta (0, 0)
Screenshot: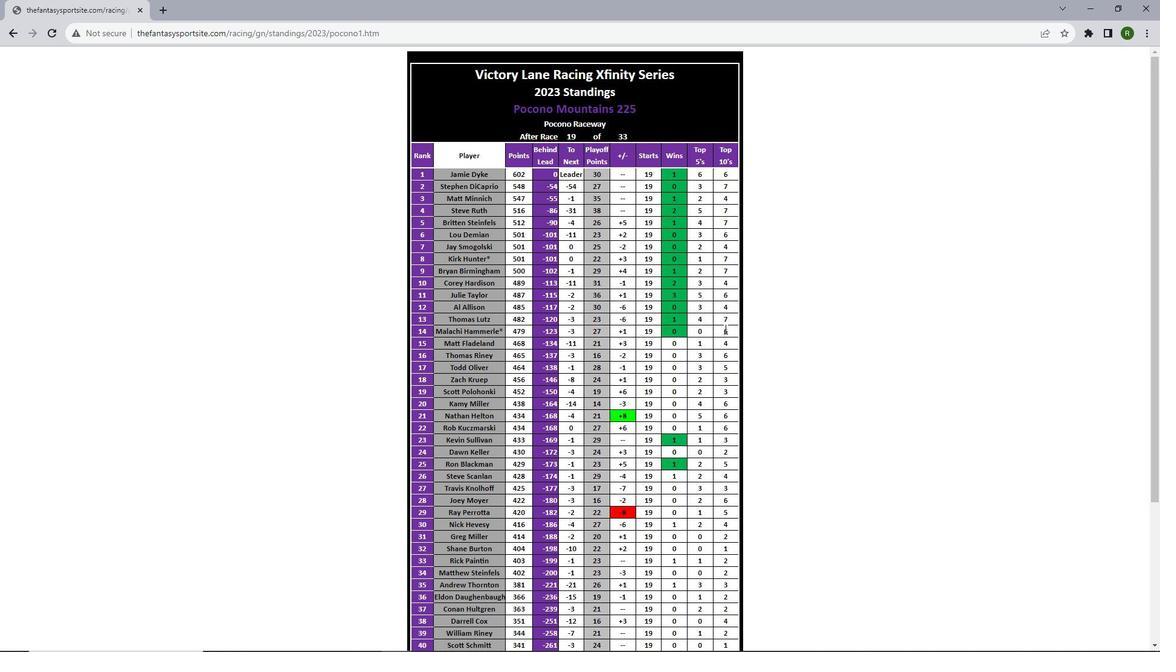 
Action: Mouse scrolled (724, 329) with delta (0, 0)
Screenshot: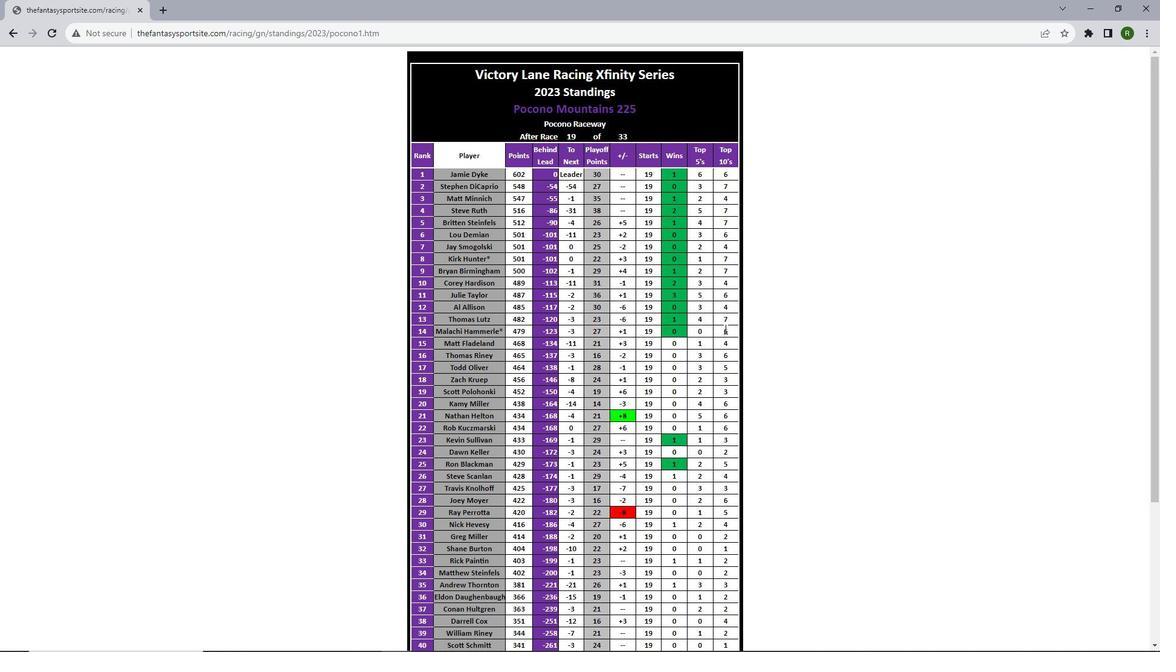 
Action: Mouse scrolled (724, 329) with delta (0, 0)
Screenshot: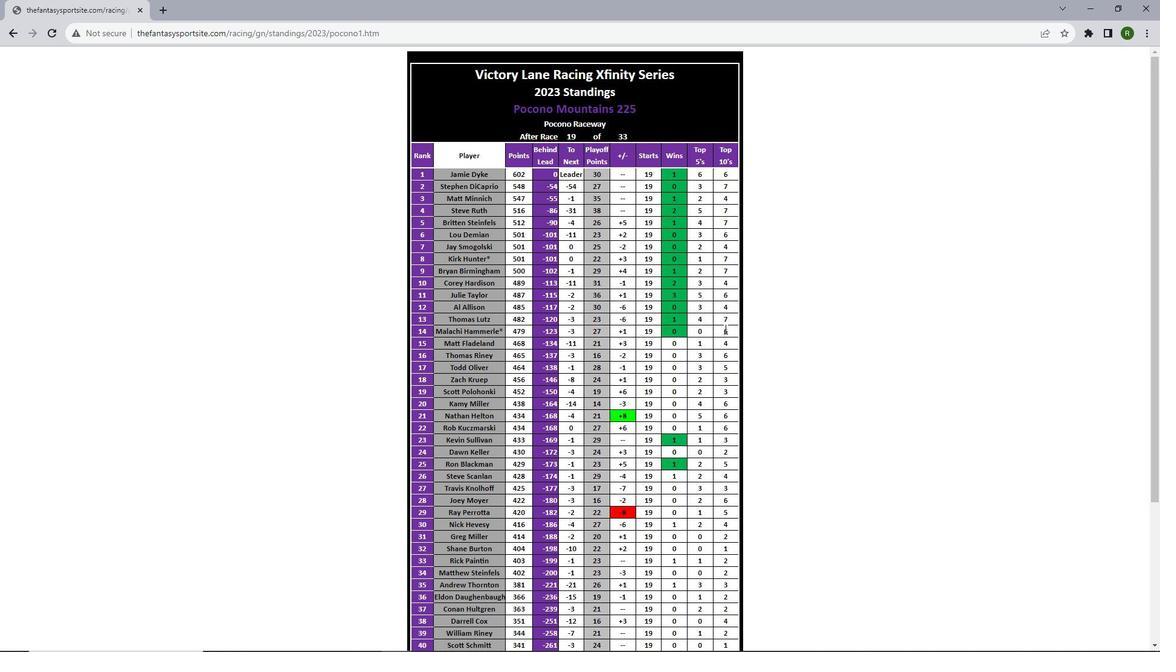 
Action: Mouse scrolled (724, 329) with delta (0, 0)
Screenshot: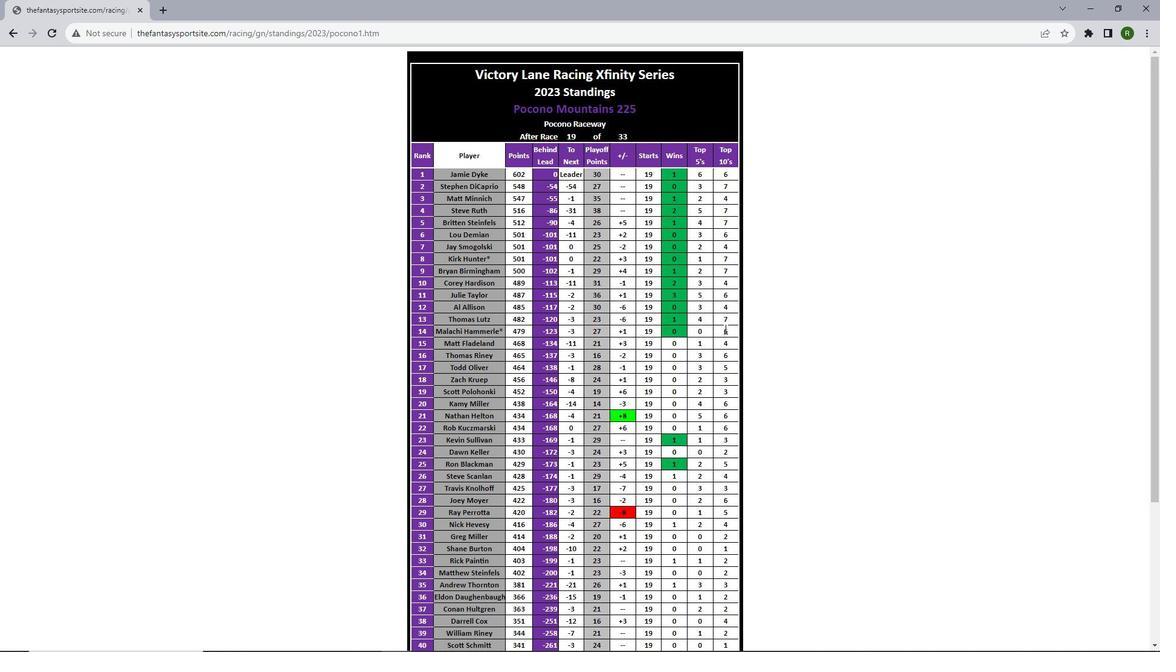 
Action: Mouse scrolled (724, 329) with delta (0, 0)
Screenshot: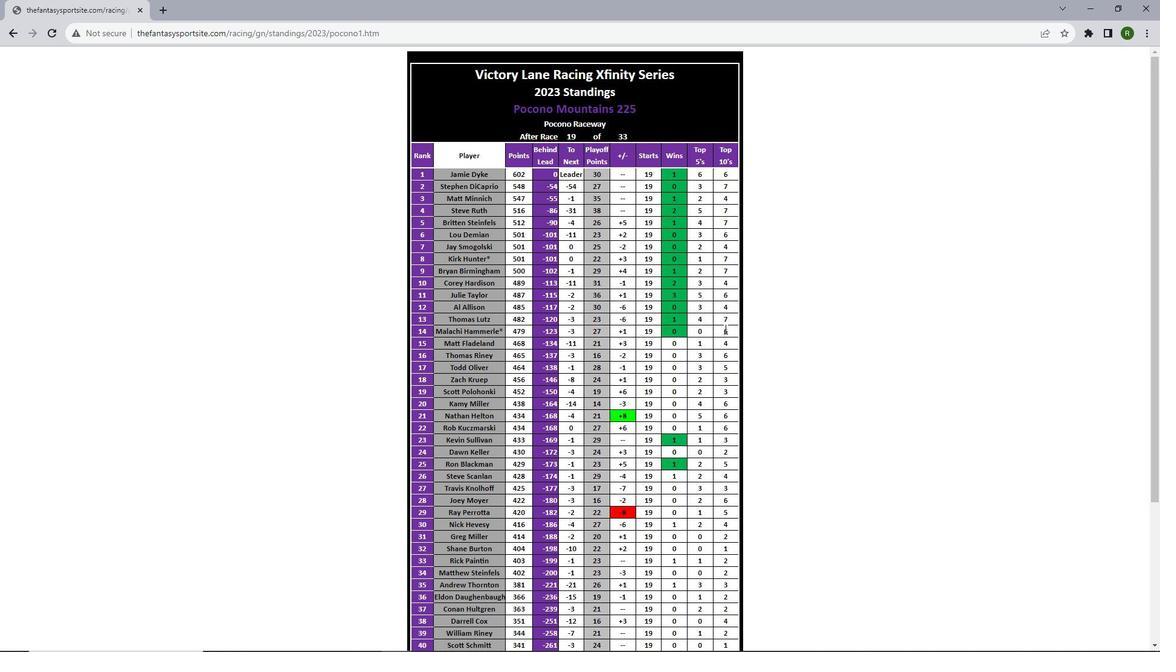 
Action: Mouse scrolled (724, 329) with delta (0, 0)
Screenshot: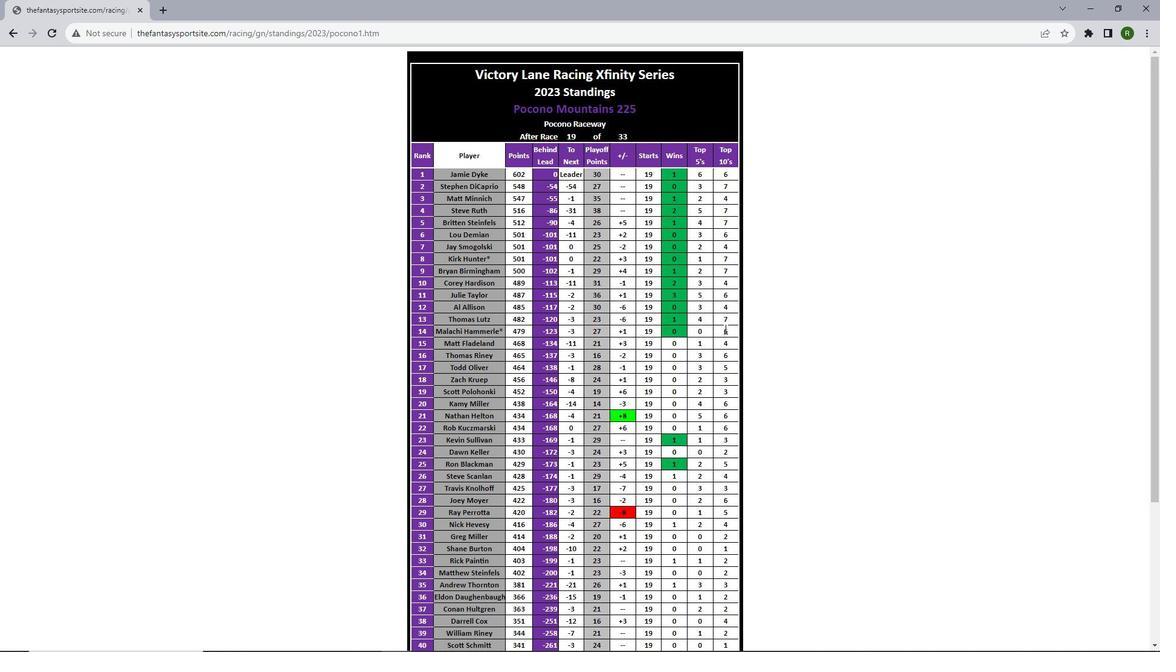 
Action: Mouse scrolled (724, 329) with delta (0, 0)
Screenshot: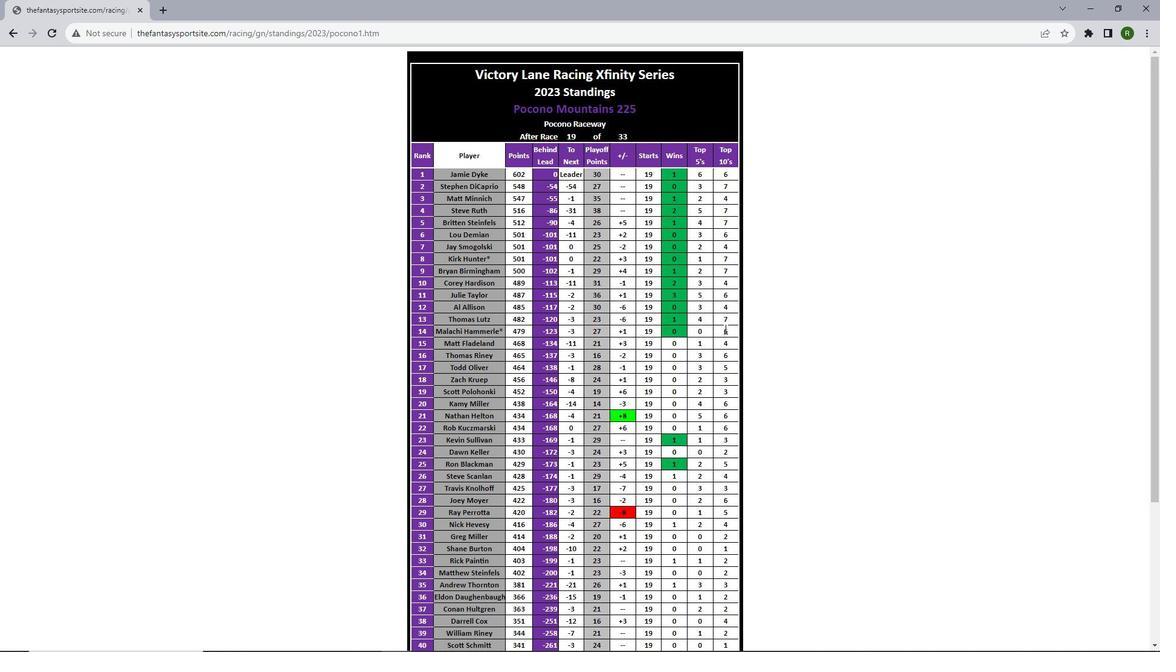 
Action: Mouse scrolled (724, 329) with delta (0, 0)
Screenshot: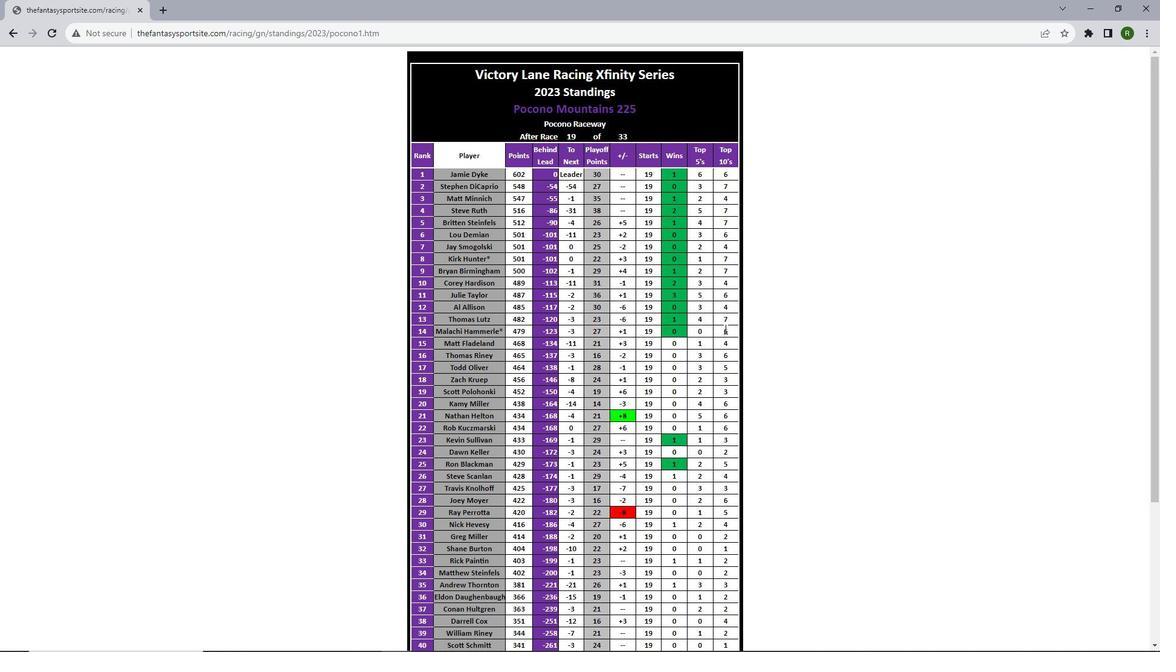 
Action: Mouse scrolled (724, 329) with delta (0, 0)
Screenshot: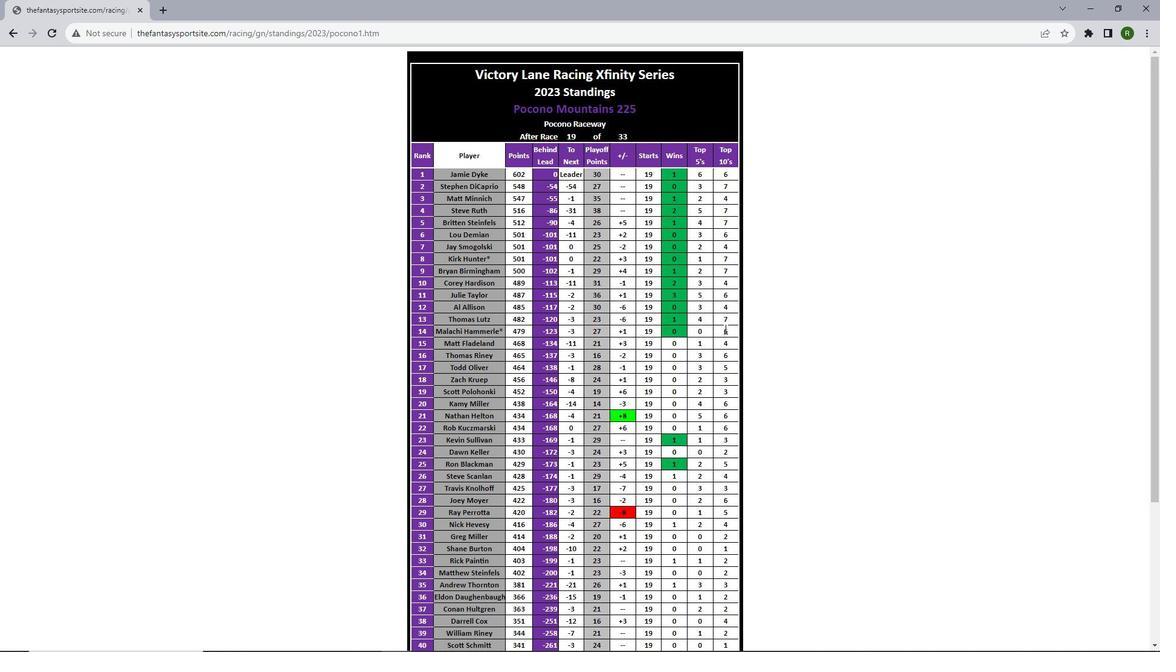 
